 Task: Find a house on Airbnb in Bektemir Road, Uzbekistan, for 10 guests from 24 Aug to 10 Sep, with WiFi, free parking, TV, gym, 4 bedrooms, 3 bathrooms, and a price range of ₹12,000 to ₹15,000.
Action: Mouse moved to (419, 108)
Screenshot: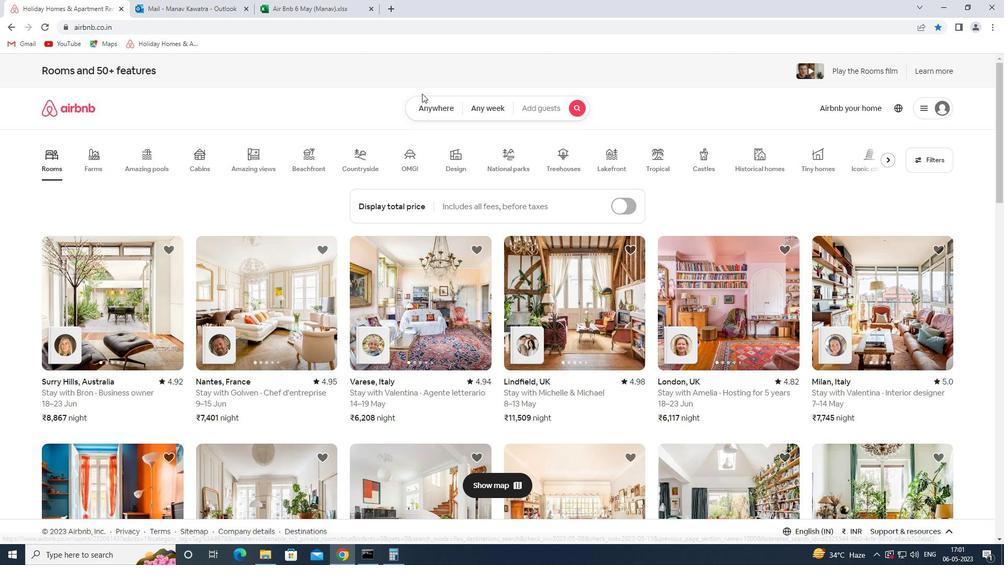 
Action: Mouse pressed left at (419, 108)
Screenshot: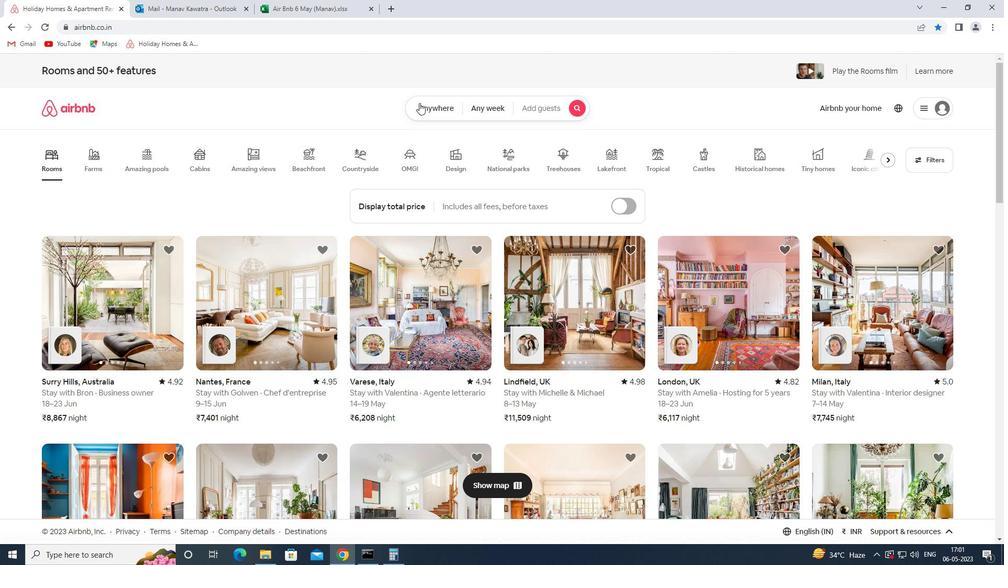 
Action: Mouse moved to (390, 148)
Screenshot: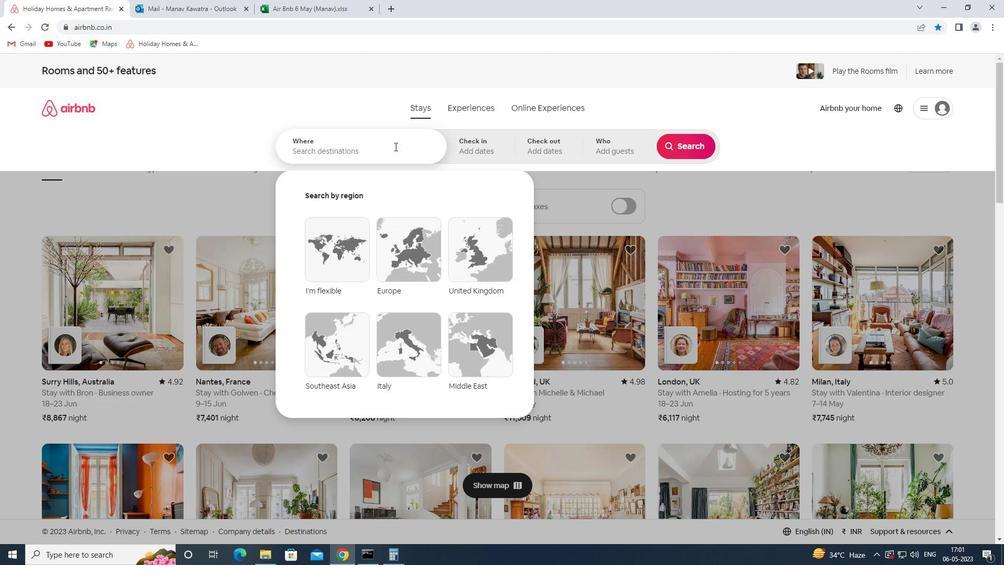 
Action: Mouse pressed left at (390, 148)
Screenshot: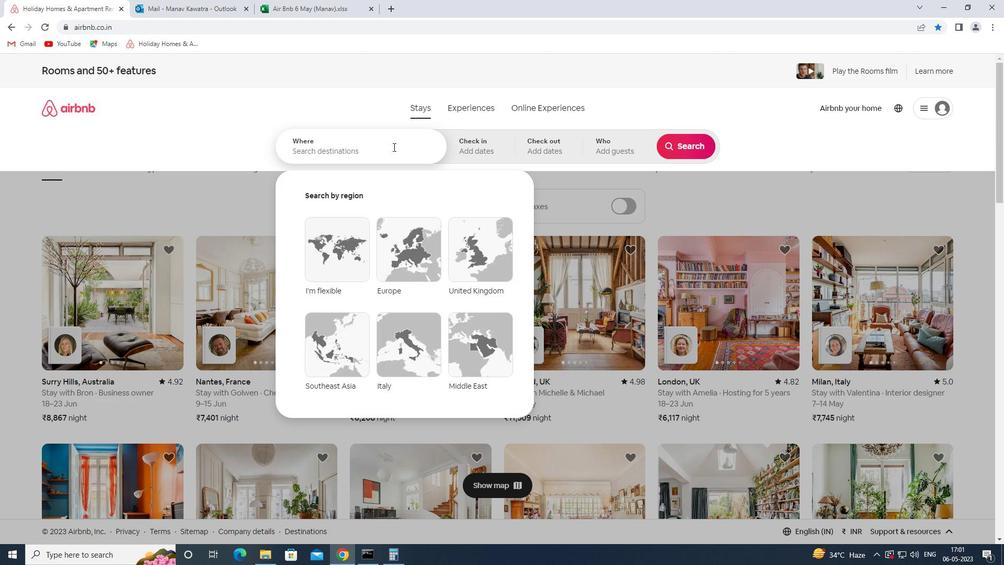 
Action: Key pressed bektemir<Key.space>uz
Screenshot: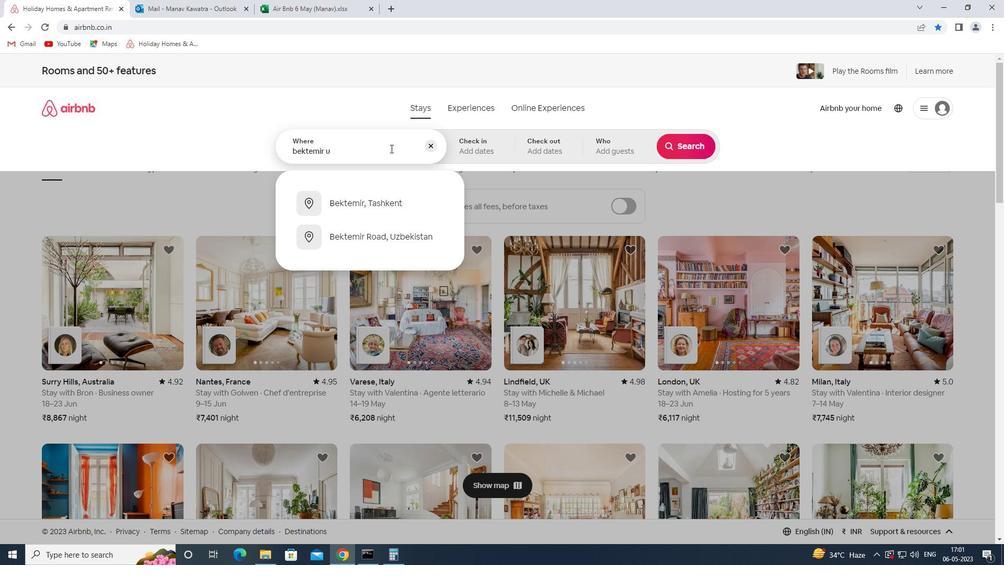 
Action: Mouse moved to (407, 241)
Screenshot: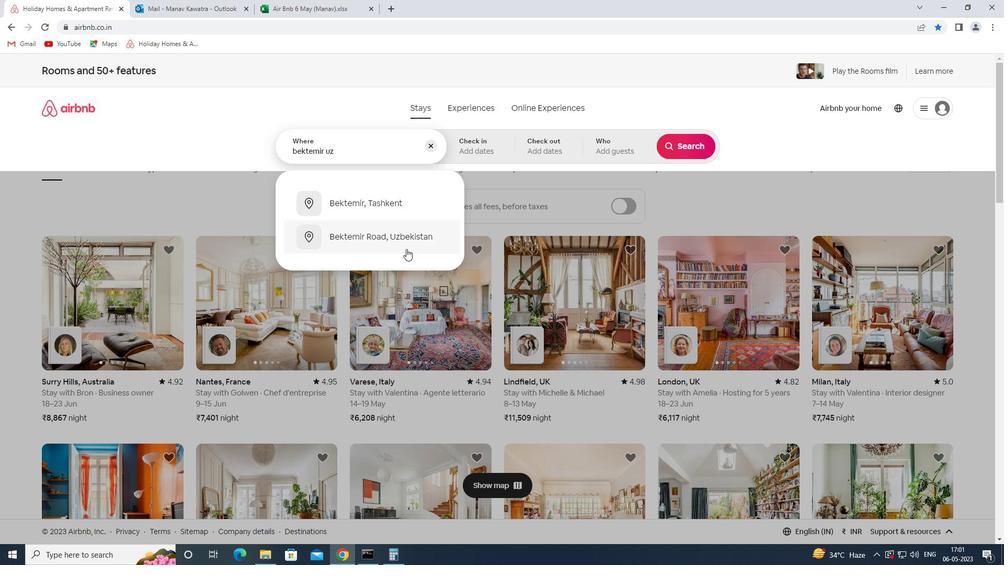 
Action: Mouse pressed left at (407, 241)
Screenshot: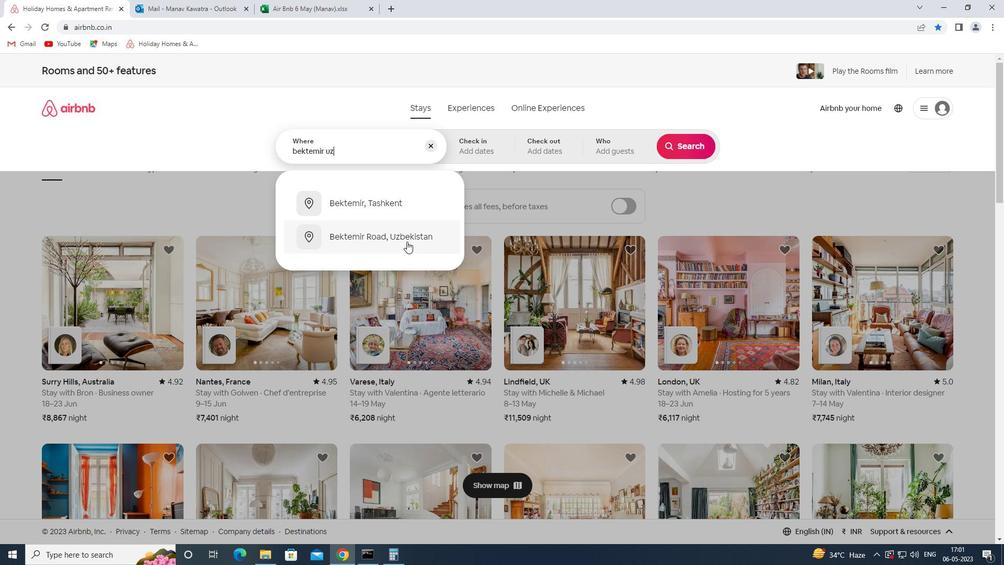
Action: Mouse moved to (683, 228)
Screenshot: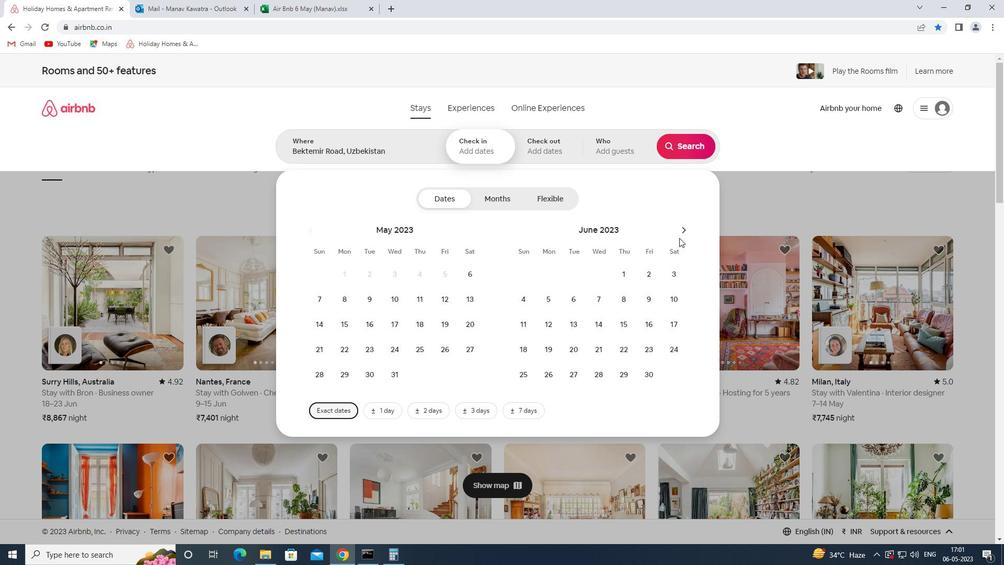 
Action: Mouse pressed left at (683, 228)
Screenshot: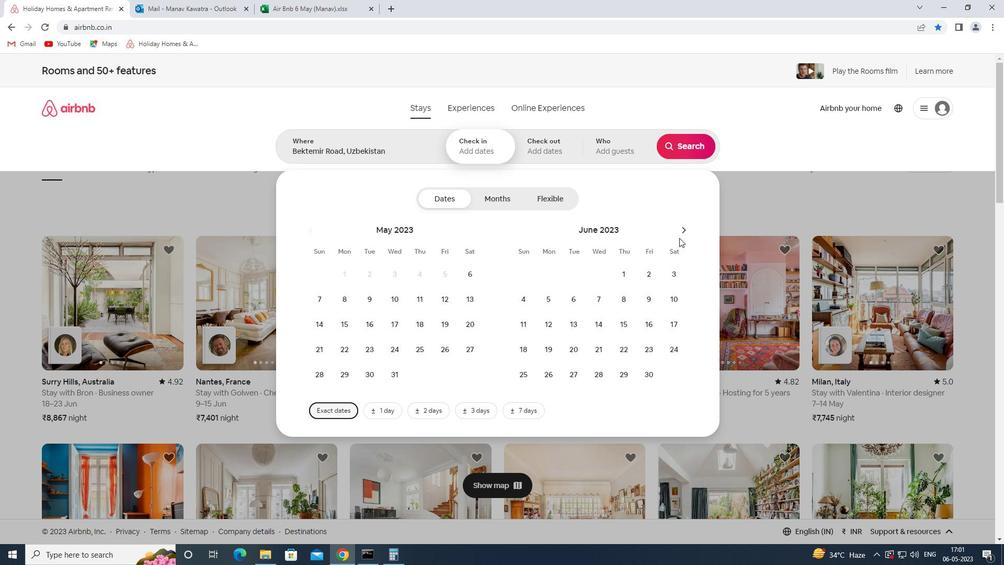 
Action: Mouse pressed left at (683, 228)
Screenshot: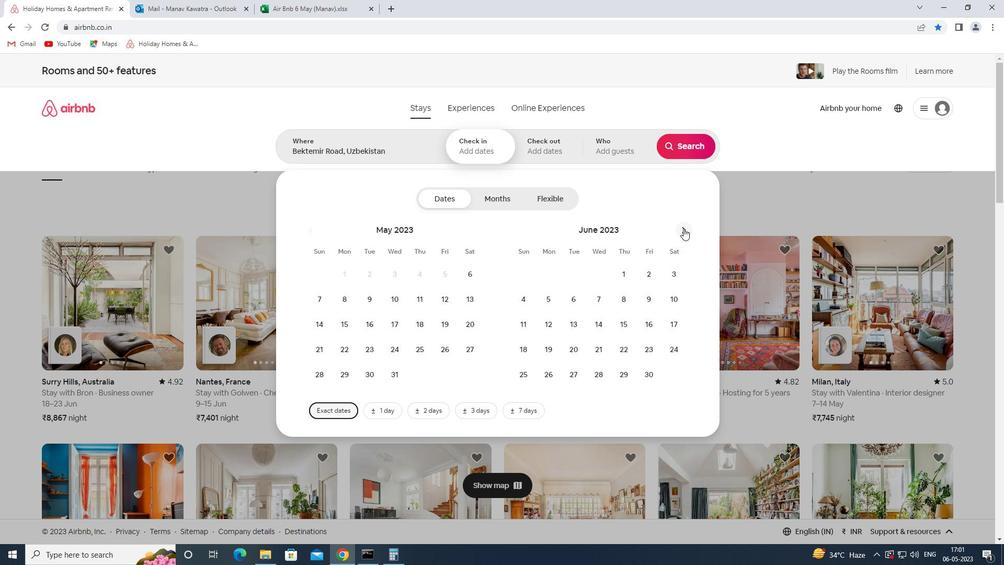 
Action: Mouse pressed left at (683, 228)
Screenshot: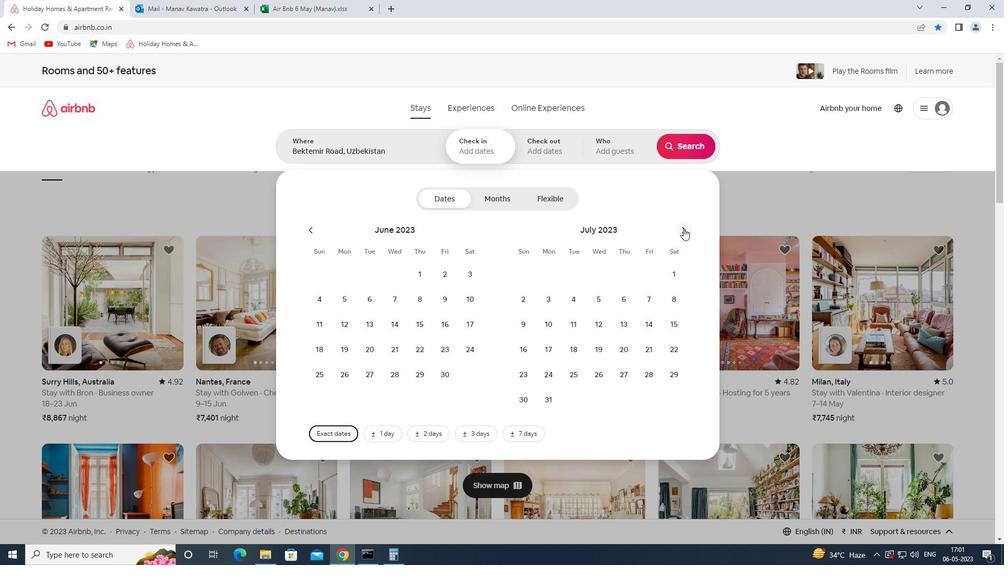 
Action: Mouse moved to (629, 349)
Screenshot: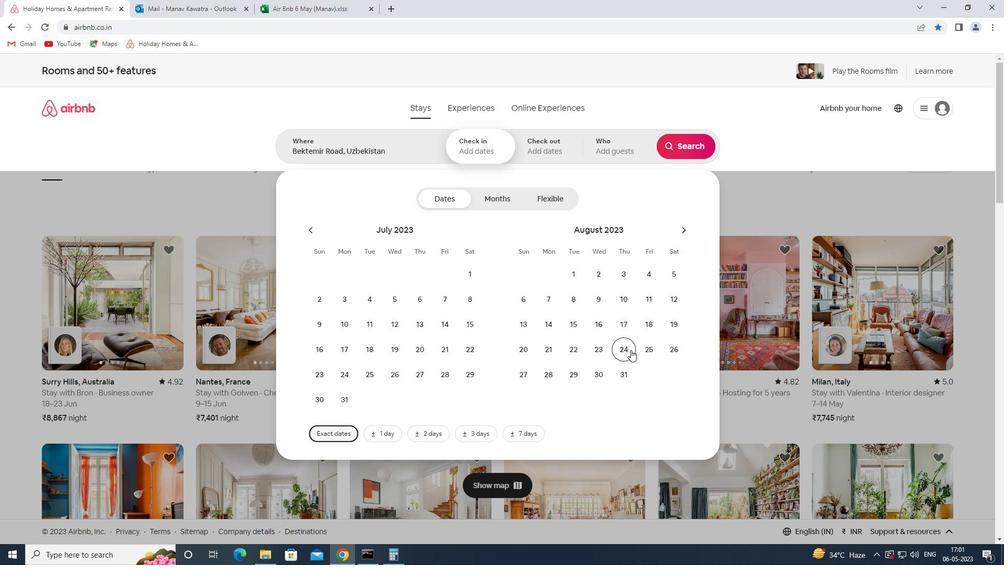 
Action: Mouse pressed left at (629, 349)
Screenshot: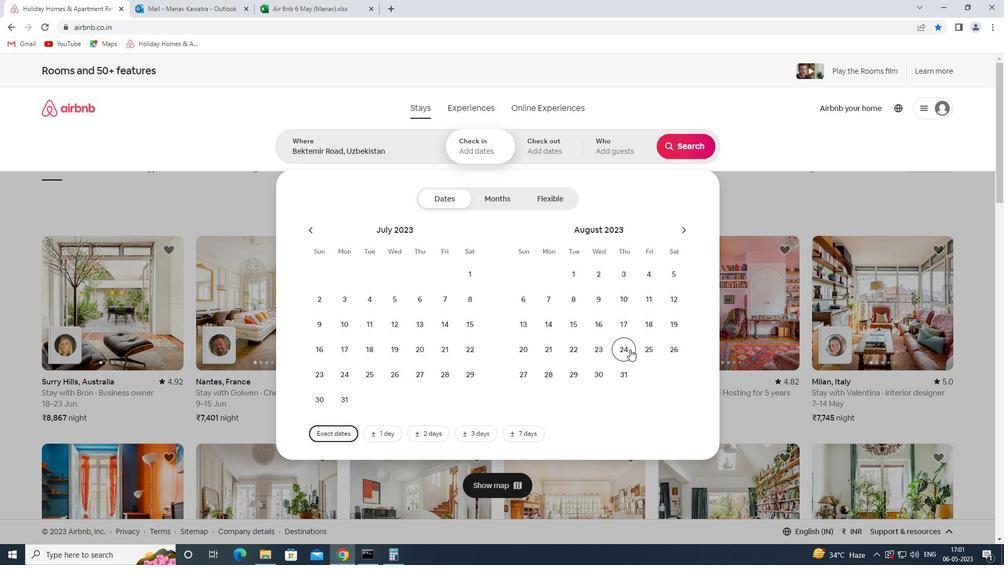 
Action: Mouse moved to (687, 230)
Screenshot: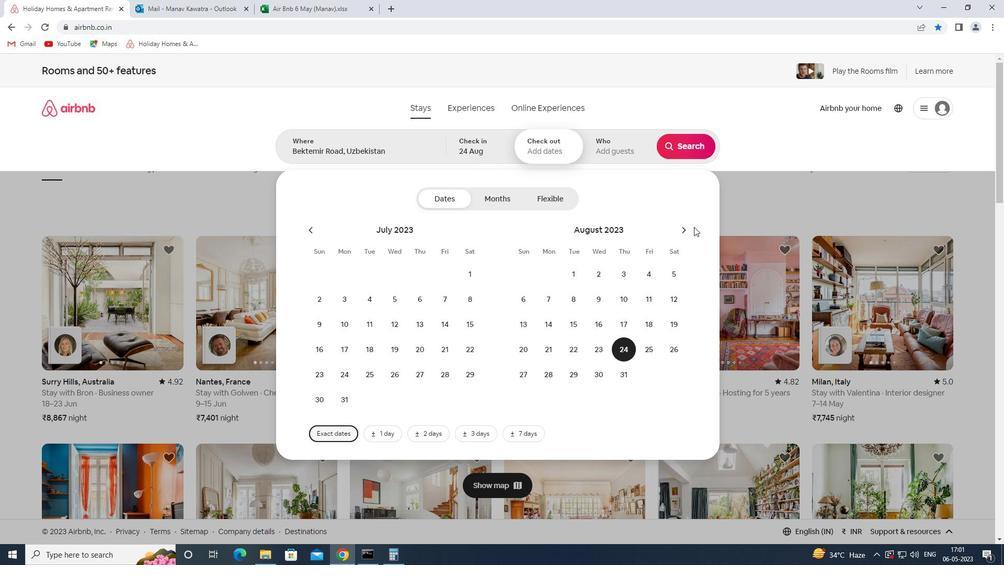 
Action: Mouse pressed left at (687, 230)
Screenshot: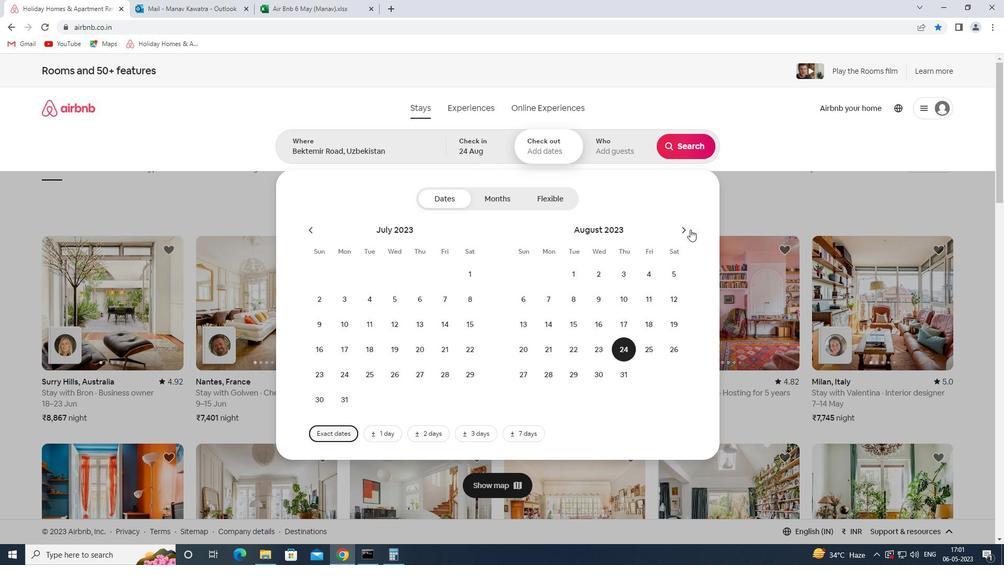 
Action: Mouse moved to (527, 323)
Screenshot: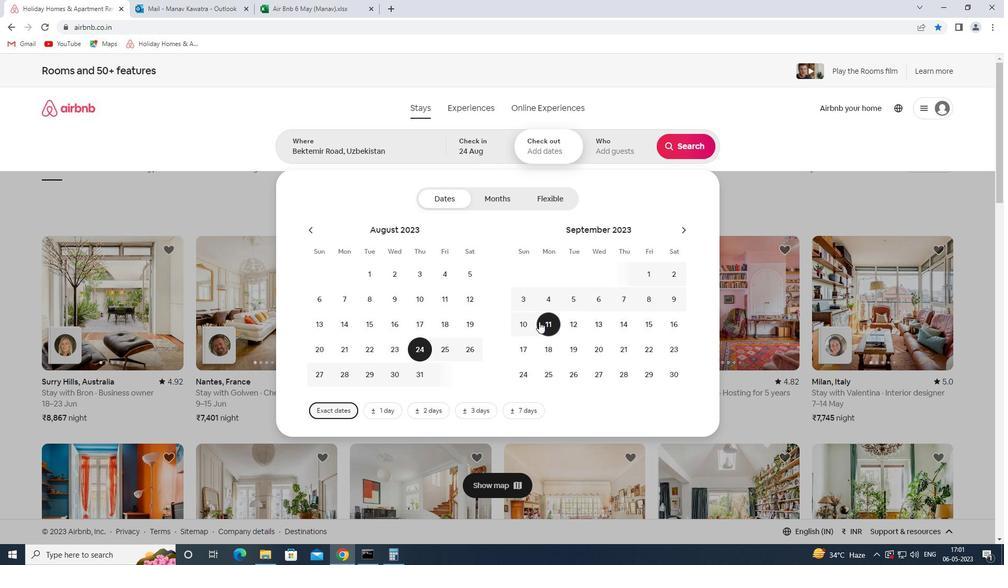 
Action: Mouse pressed left at (527, 323)
Screenshot: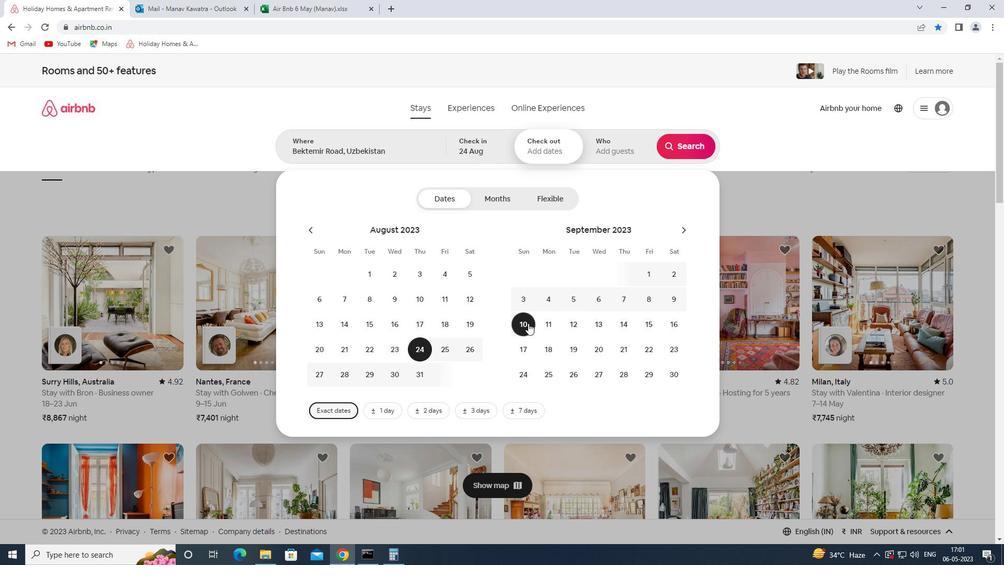 
Action: Mouse moved to (619, 152)
Screenshot: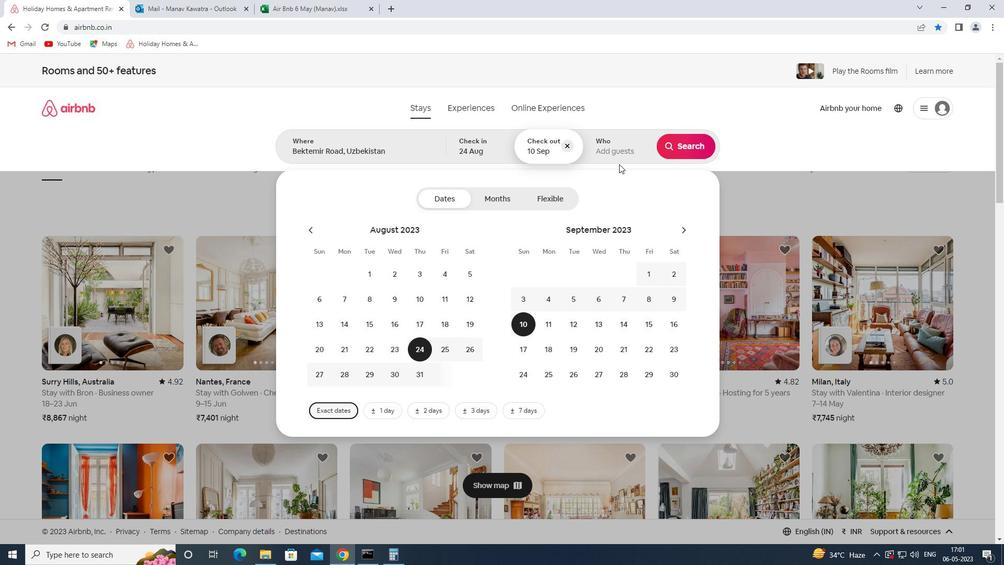 
Action: Mouse pressed left at (619, 152)
Screenshot: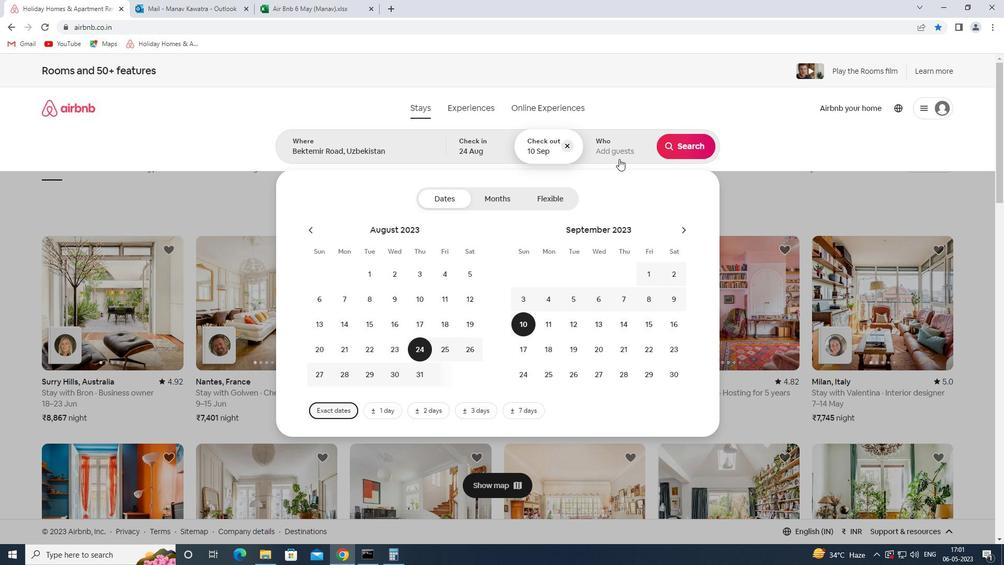 
Action: Mouse moved to (695, 202)
Screenshot: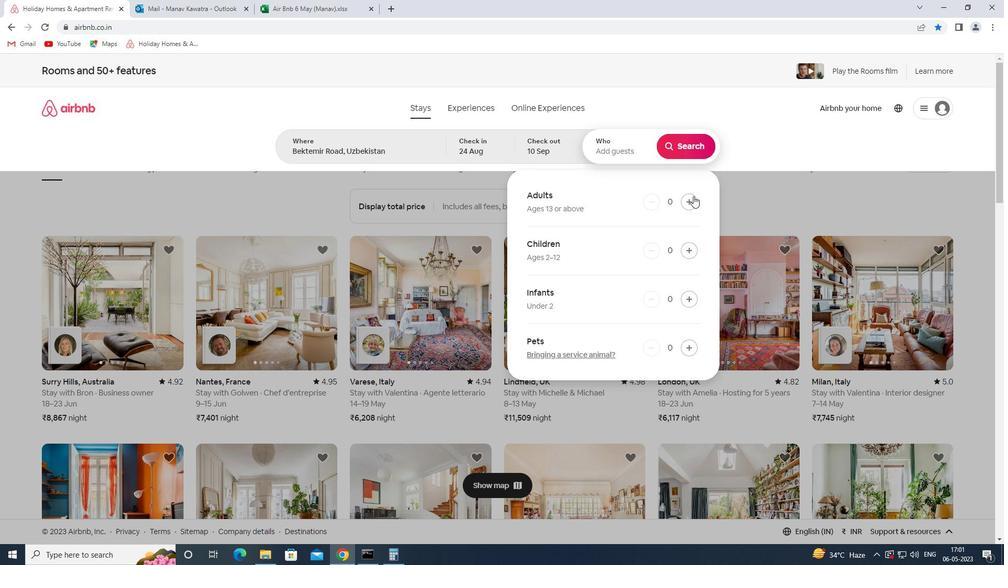 
Action: Mouse pressed left at (695, 202)
Screenshot: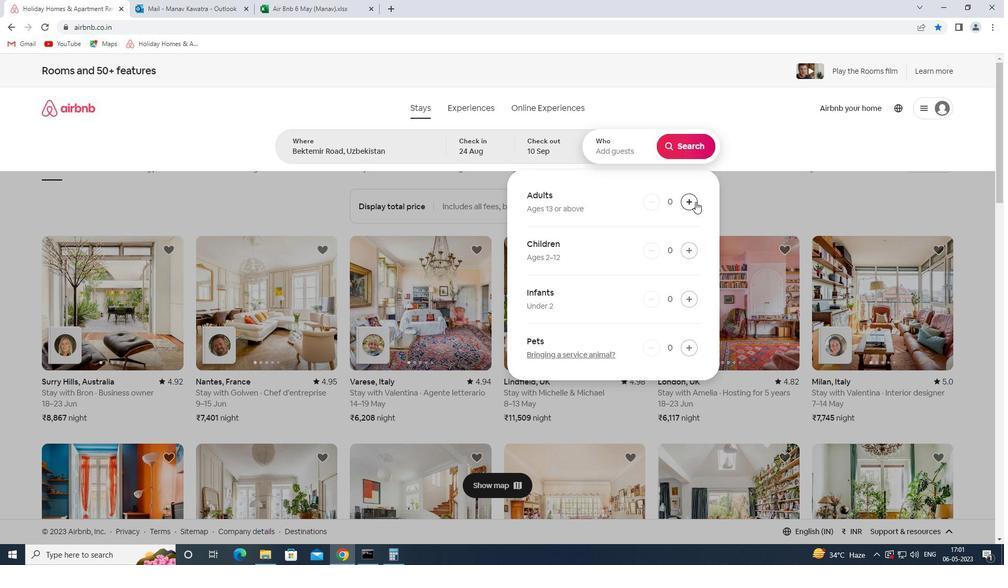 
Action: Mouse pressed left at (695, 202)
Screenshot: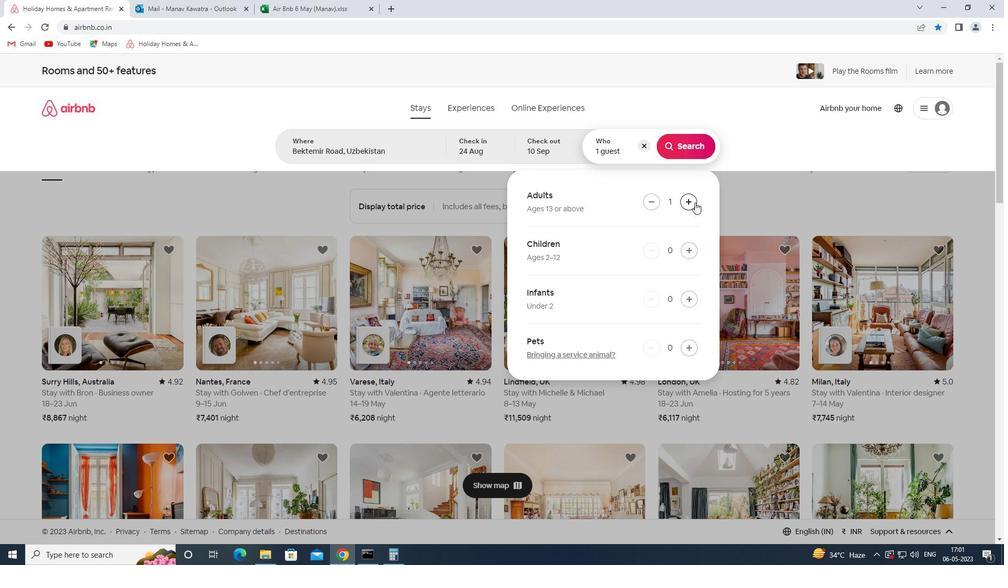 
Action: Mouse pressed left at (695, 202)
Screenshot: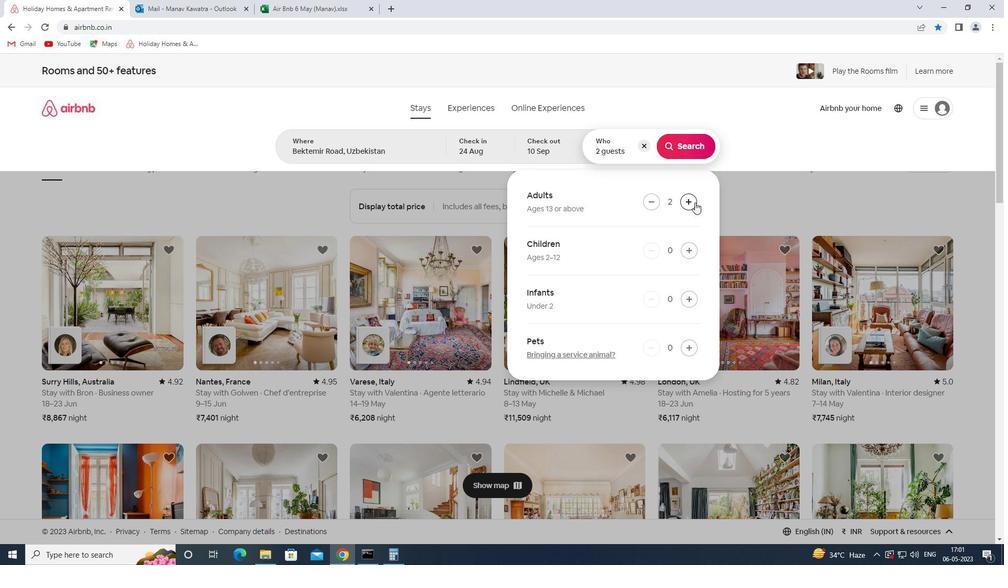 
Action: Mouse moved to (694, 202)
Screenshot: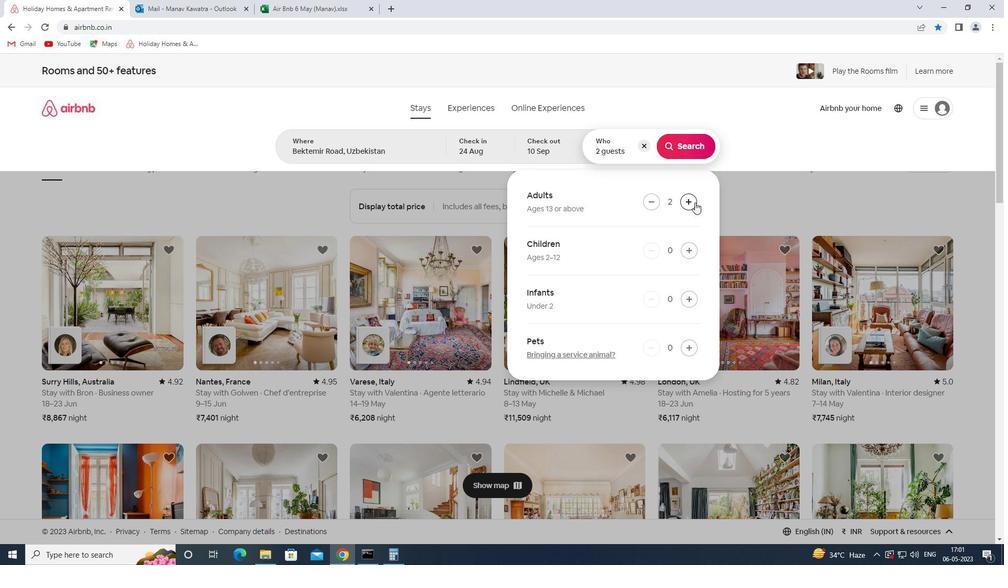 
Action: Mouse pressed left at (694, 202)
Screenshot: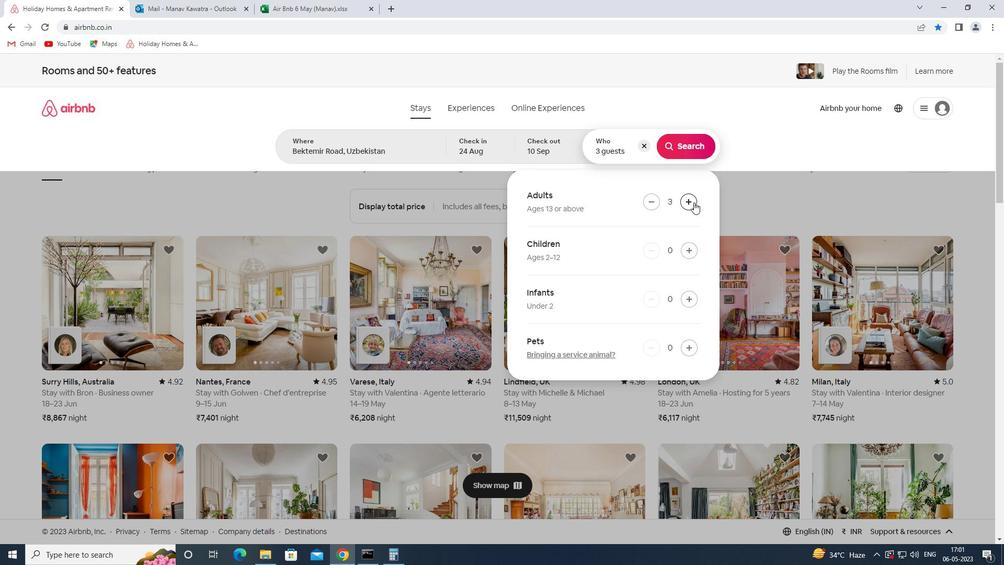 
Action: Mouse pressed left at (694, 202)
Screenshot: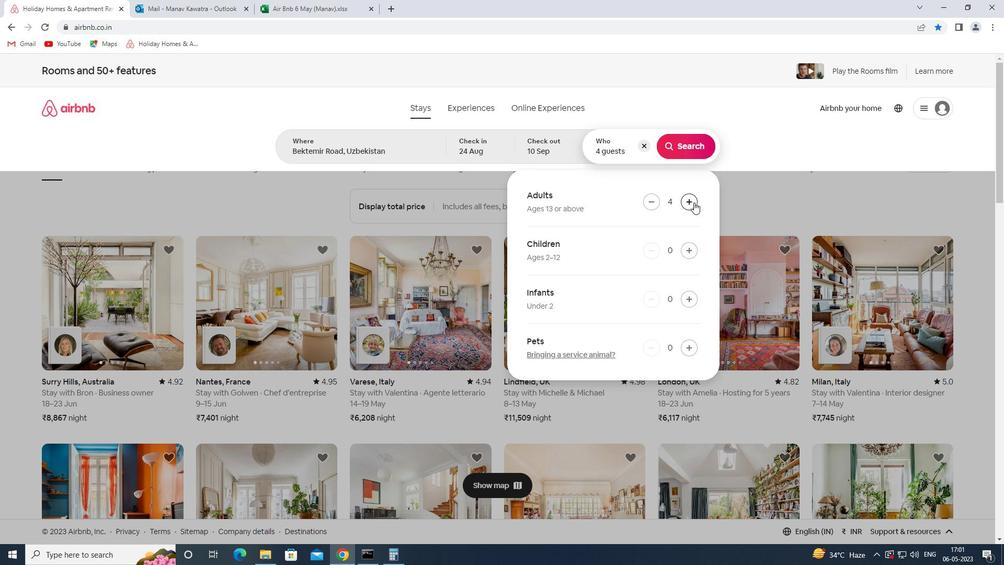 
Action: Mouse pressed left at (694, 202)
Screenshot: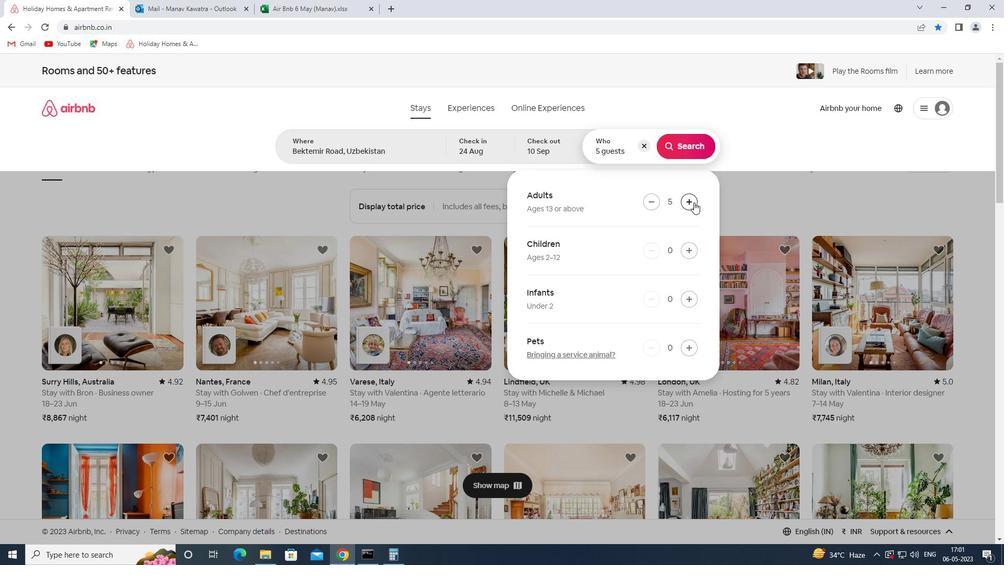 
Action: Mouse pressed left at (694, 202)
Screenshot: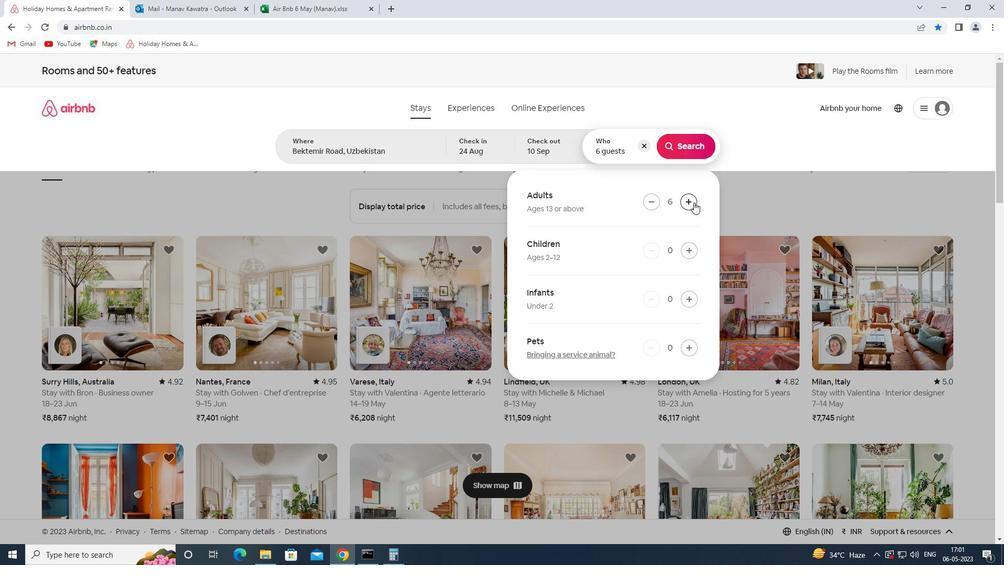
Action: Mouse pressed left at (694, 202)
Screenshot: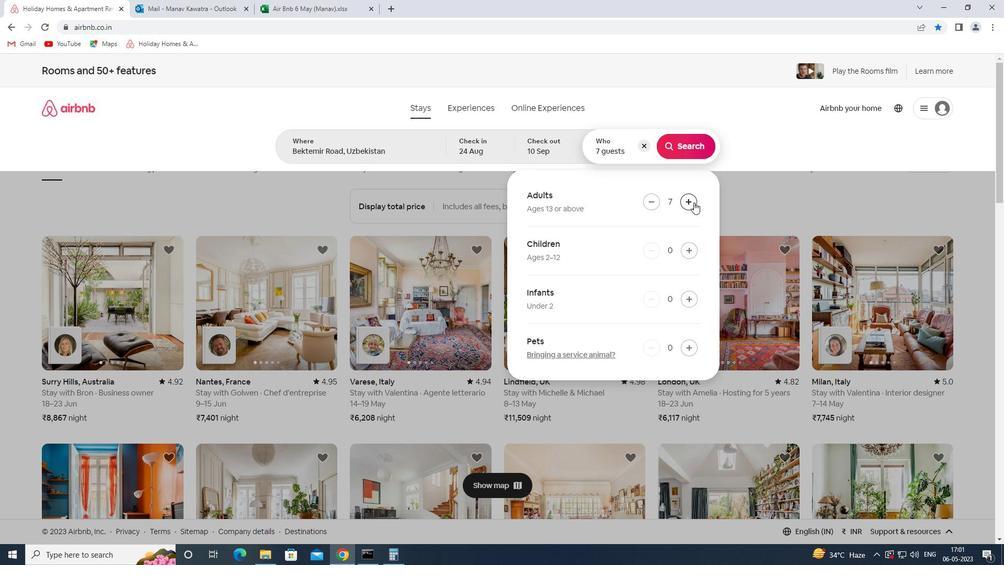 
Action: Mouse moved to (685, 246)
Screenshot: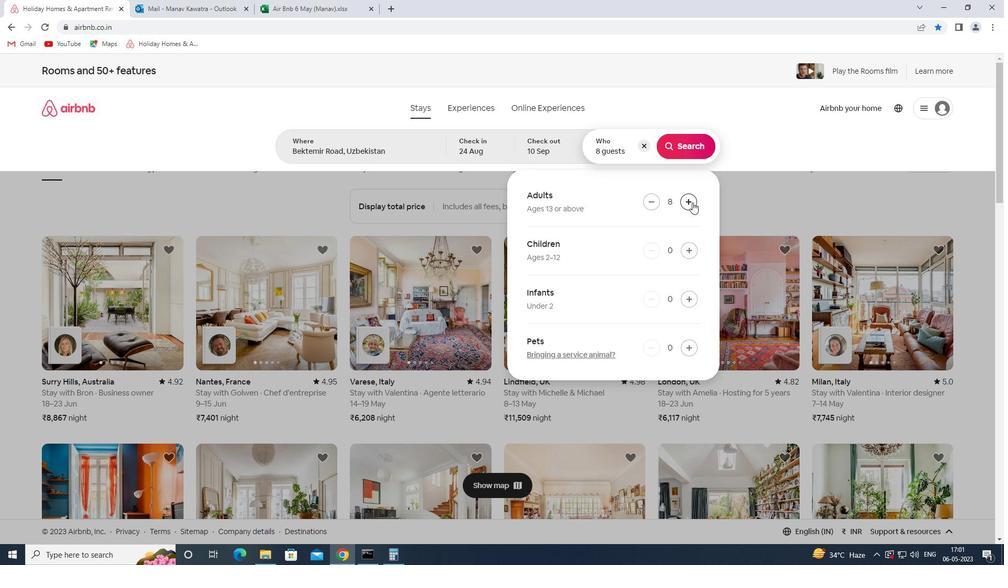 
Action: Mouse pressed left at (685, 246)
Screenshot: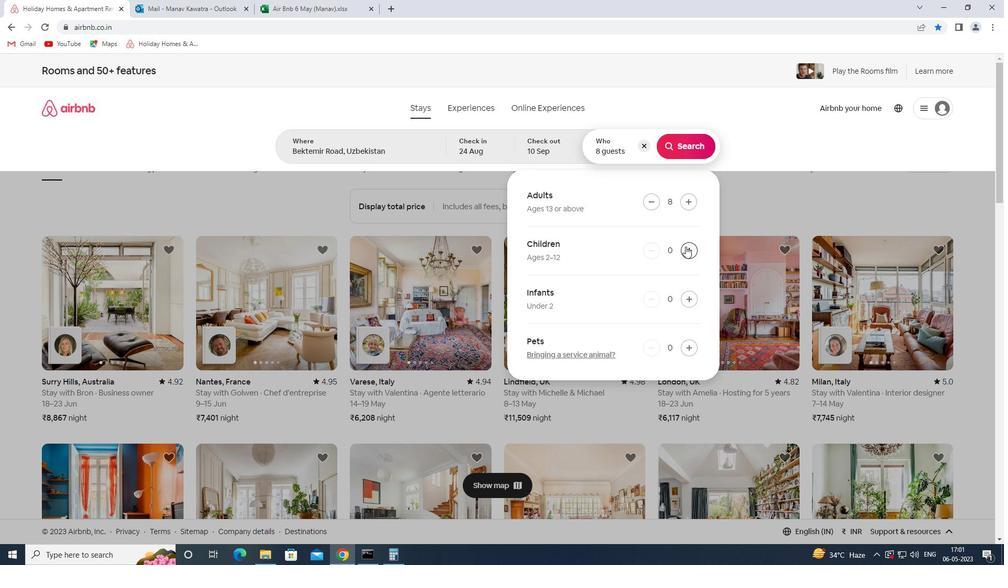 
Action: Mouse pressed left at (685, 246)
Screenshot: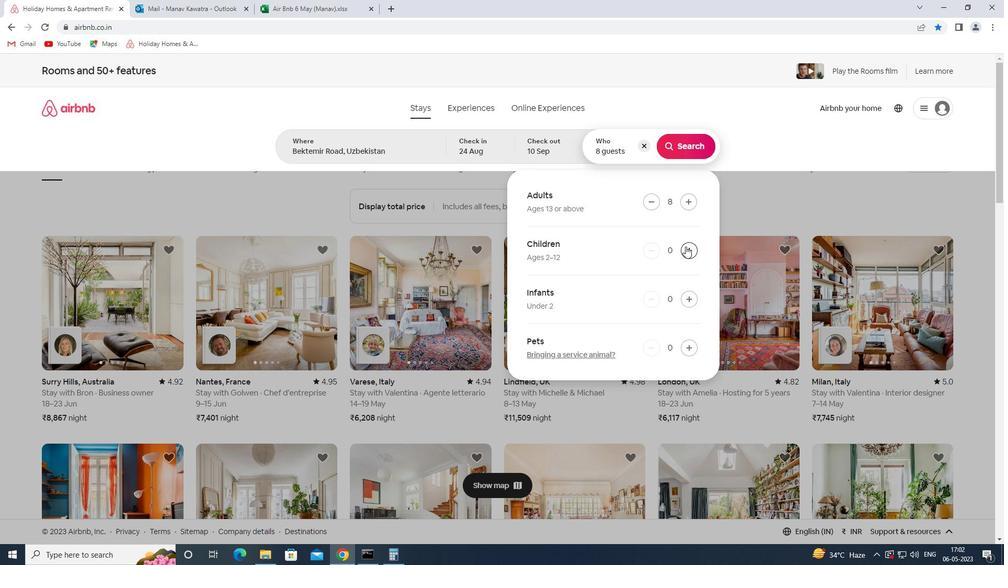 
Action: Mouse moved to (683, 148)
Screenshot: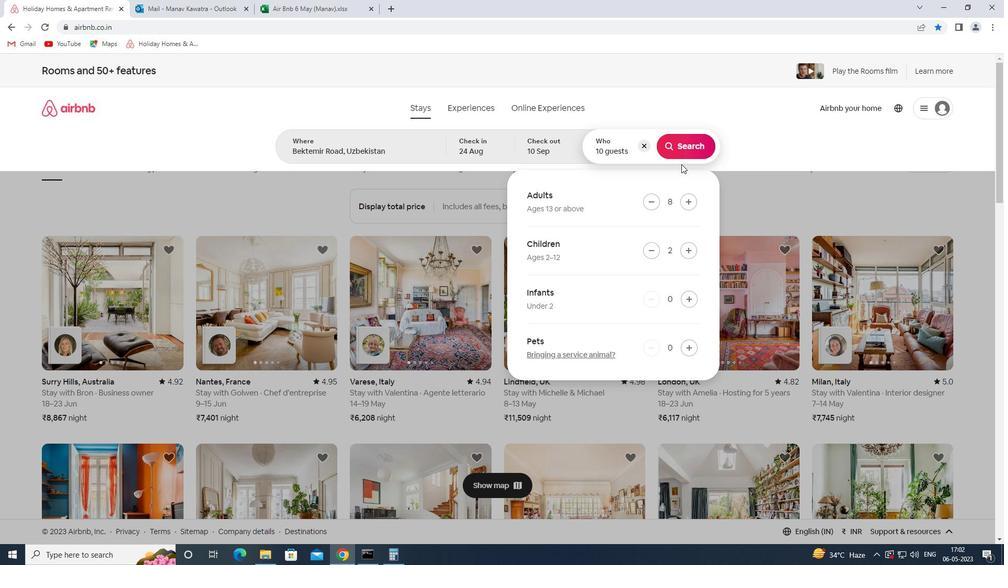 
Action: Mouse pressed left at (683, 148)
Screenshot: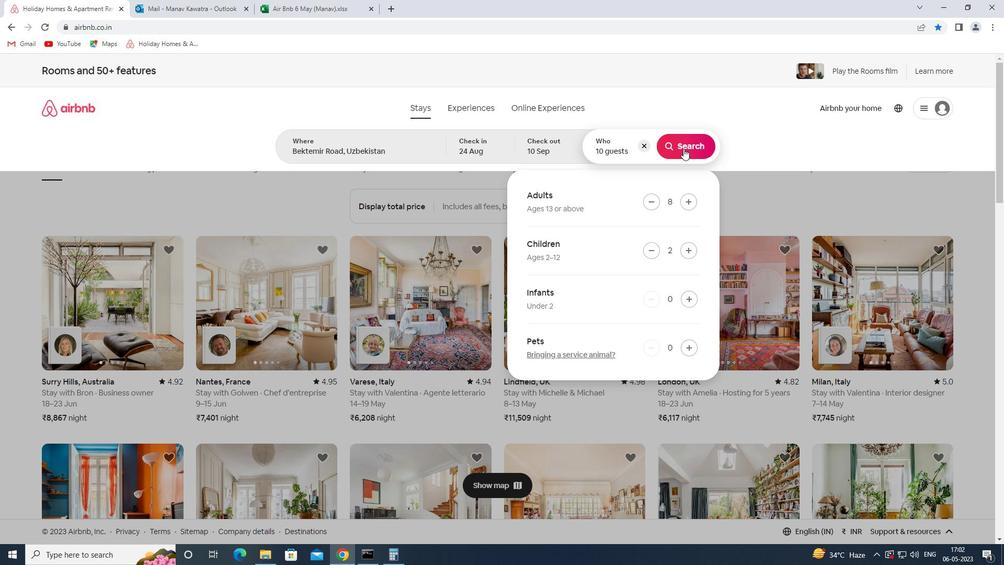
Action: Mouse moved to (943, 116)
Screenshot: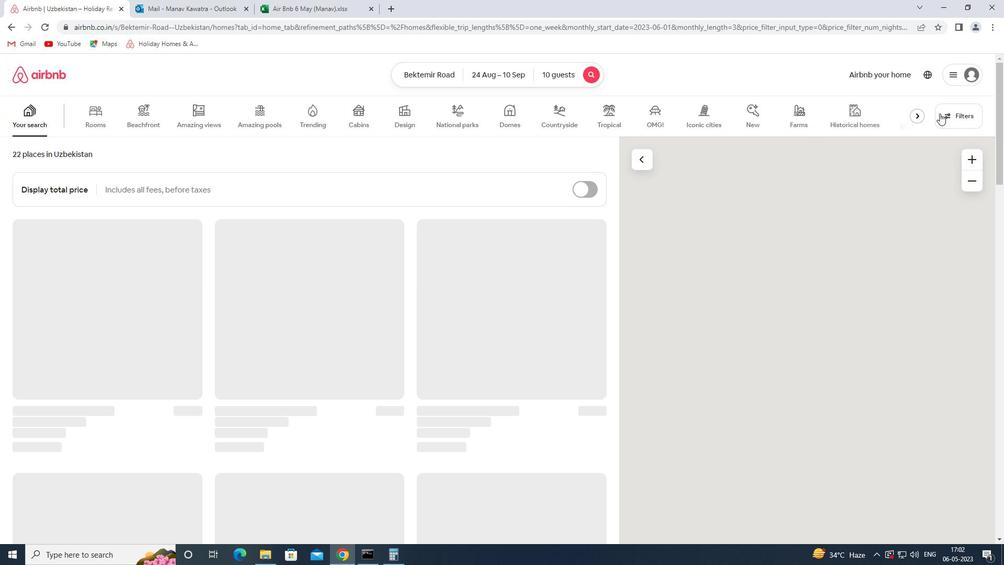 
Action: Mouse pressed left at (943, 116)
Screenshot: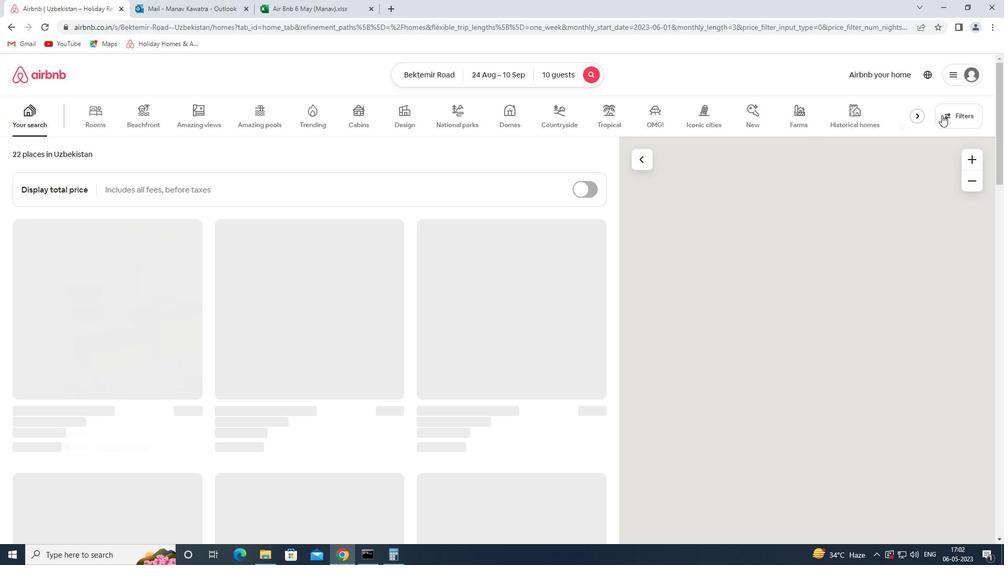 
Action: Mouse moved to (367, 370)
Screenshot: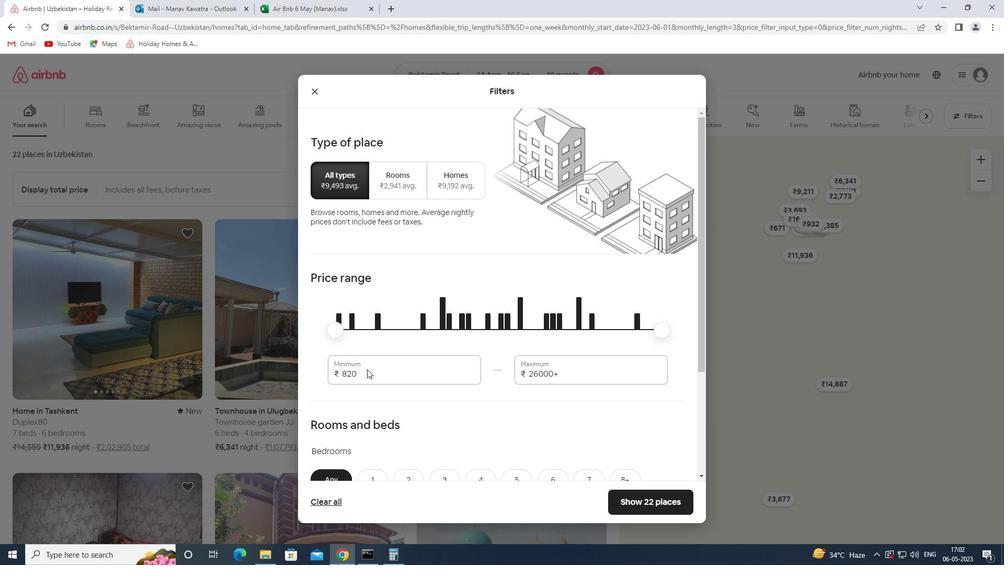 
Action: Mouse pressed left at (367, 370)
Screenshot: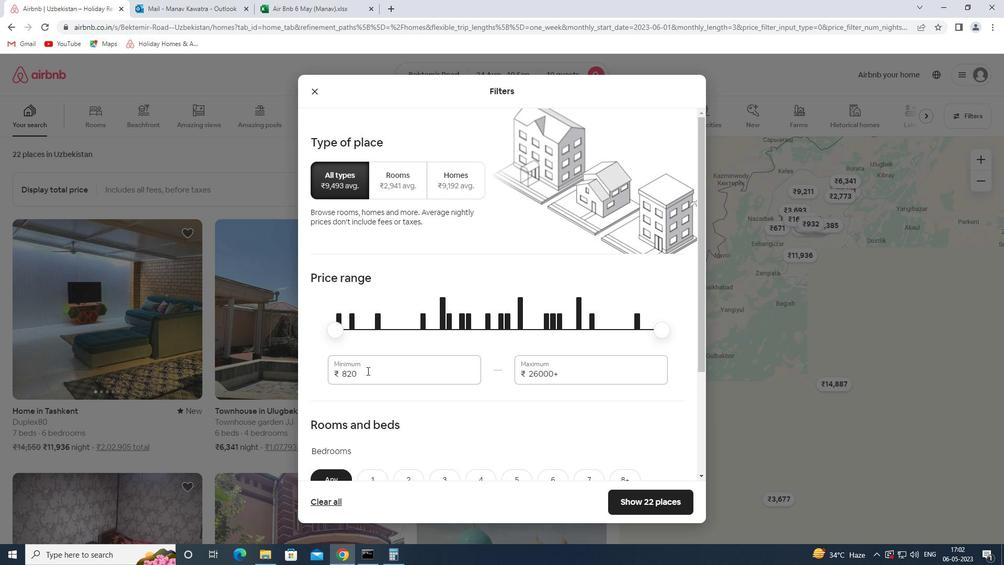 
Action: Mouse pressed left at (367, 370)
Screenshot: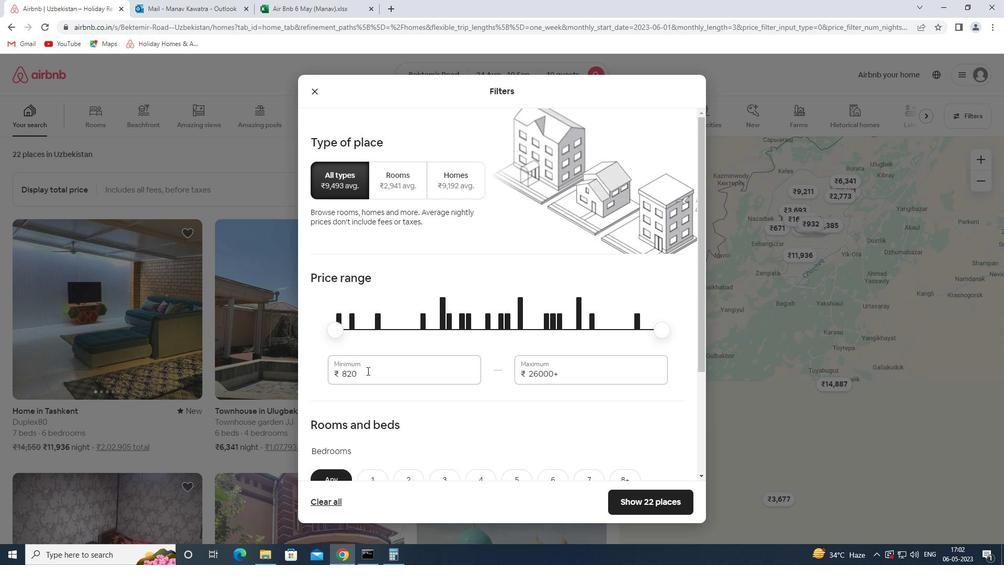 
Action: Mouse moved to (370, 370)
Screenshot: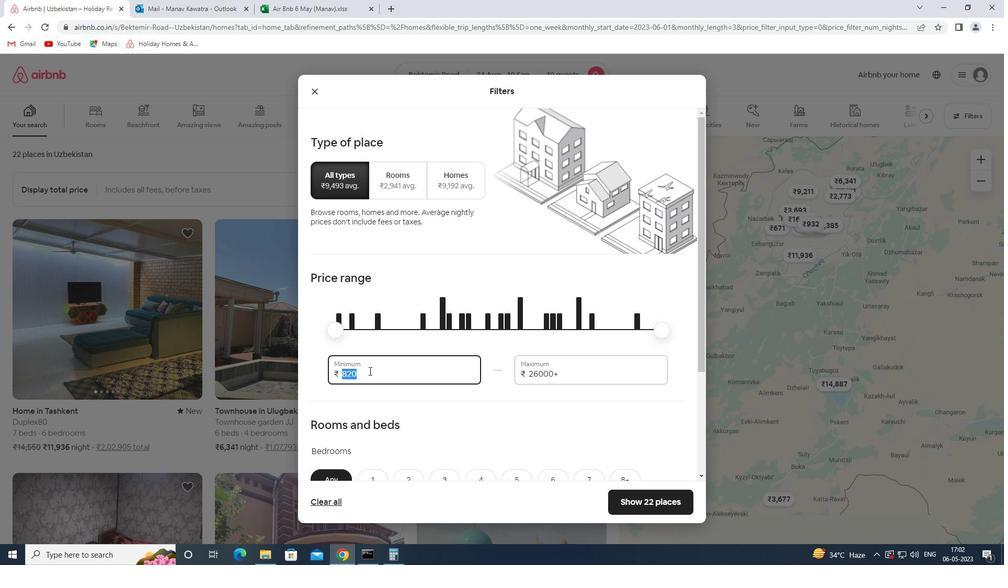 
Action: Key pressed 12000<Key.tab>15000<Key.tab>
Screenshot: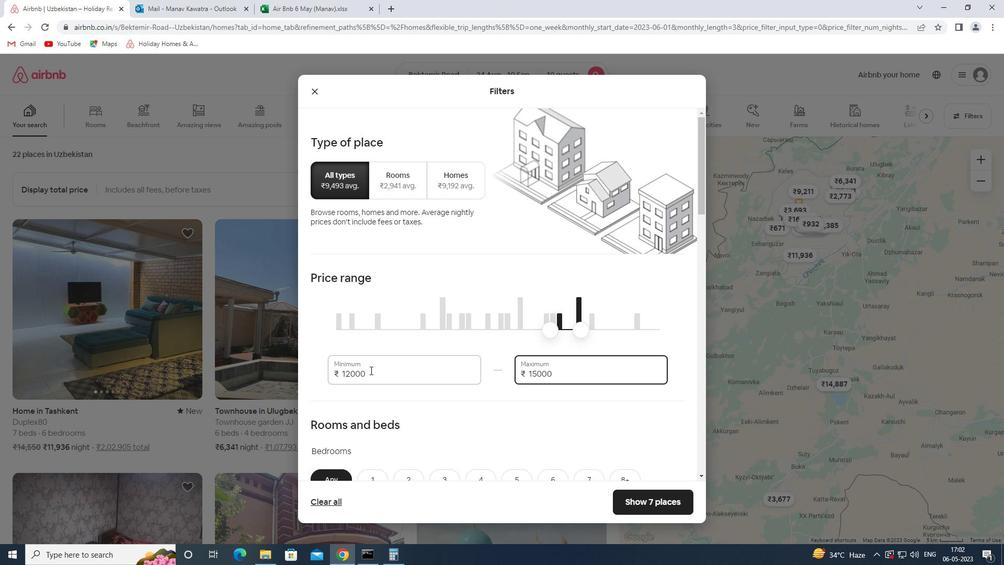 
Action: Mouse scrolled (370, 369) with delta (0, 0)
Screenshot: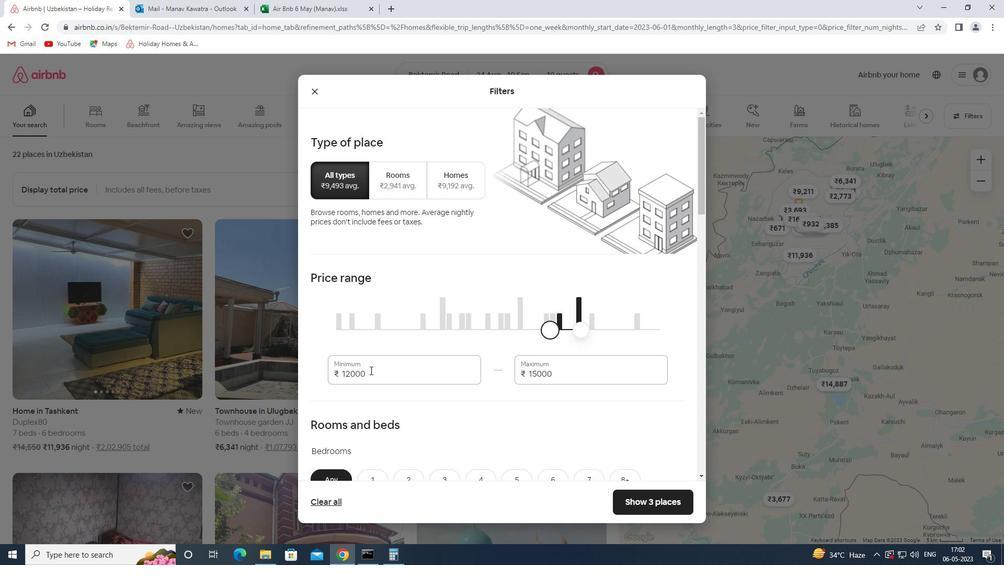 
Action: Mouse scrolled (370, 369) with delta (0, 0)
Screenshot: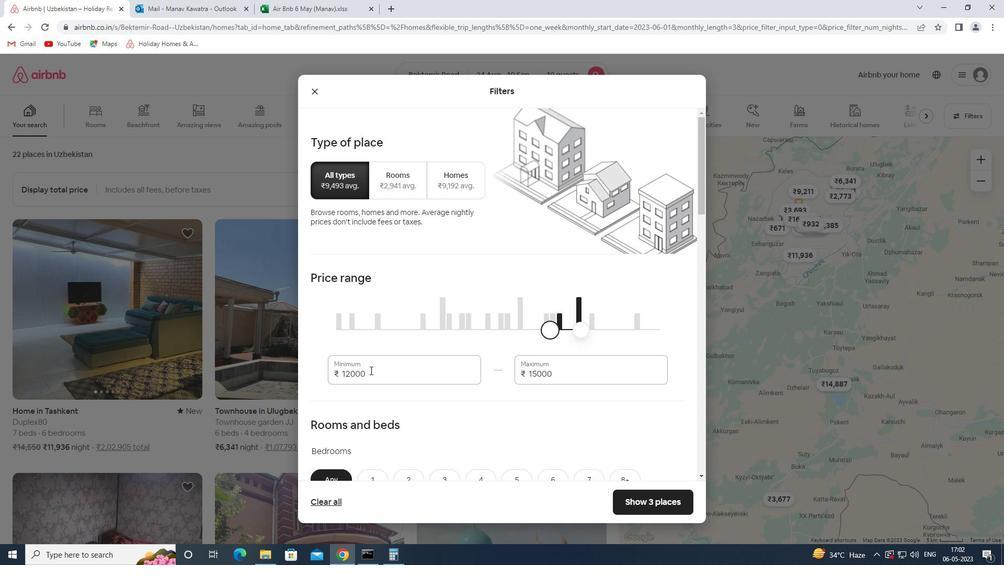 
Action: Mouse scrolled (370, 369) with delta (0, 0)
Screenshot: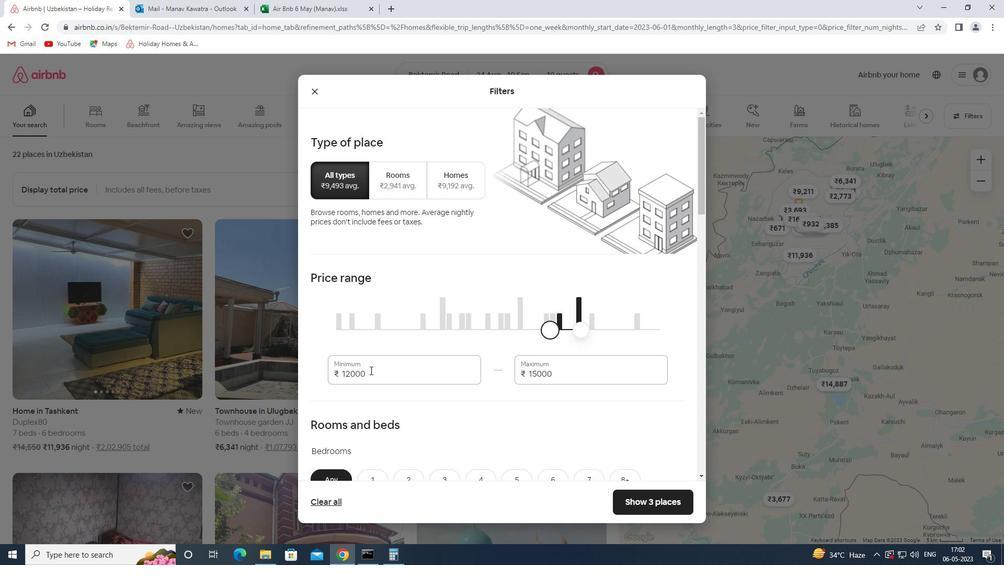 
Action: Mouse scrolled (370, 369) with delta (0, 0)
Screenshot: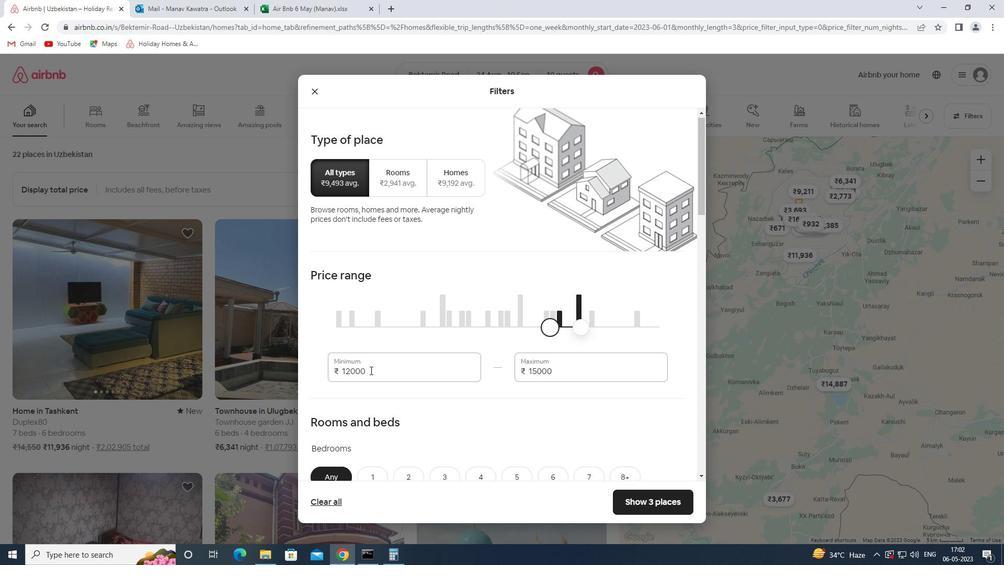 
Action: Mouse scrolled (370, 369) with delta (0, 0)
Screenshot: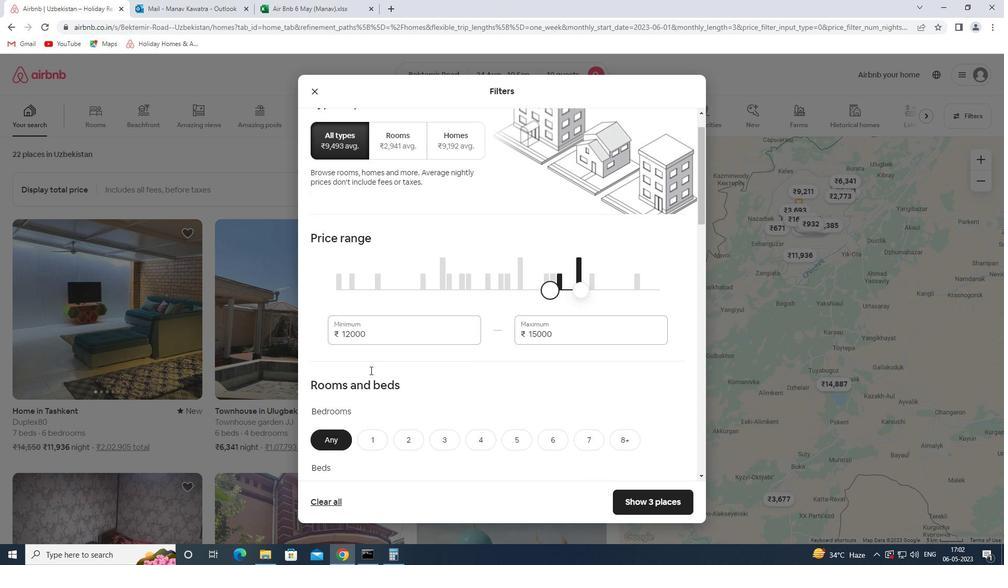 
Action: Mouse moved to (480, 222)
Screenshot: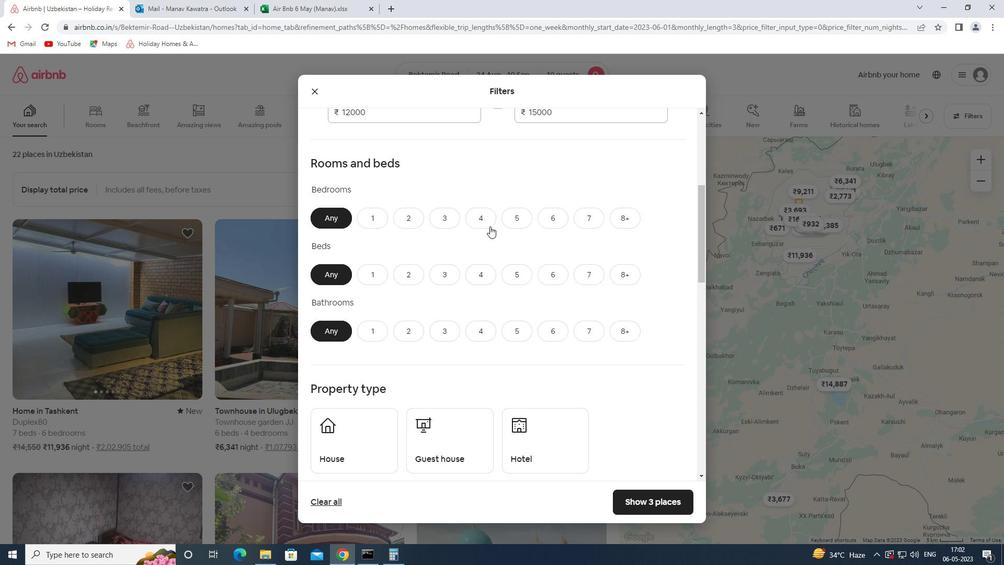 
Action: Mouse pressed left at (480, 222)
Screenshot: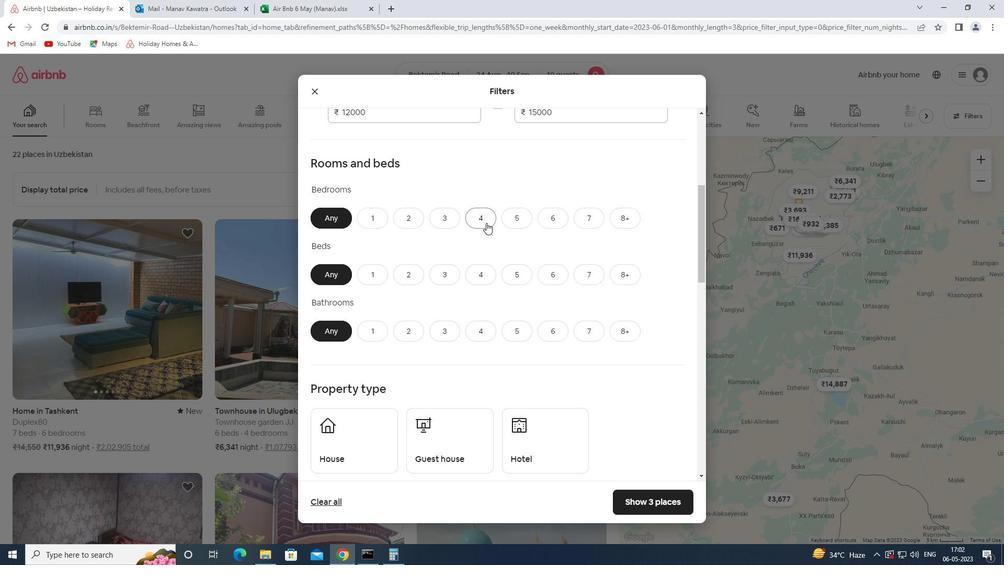 
Action: Mouse moved to (616, 275)
Screenshot: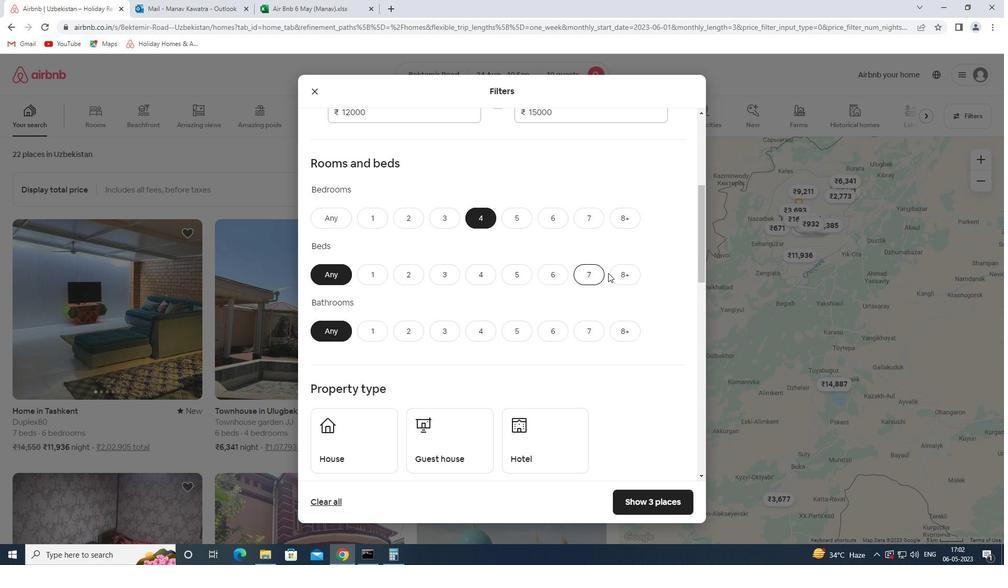 
Action: Mouse pressed left at (616, 275)
Screenshot: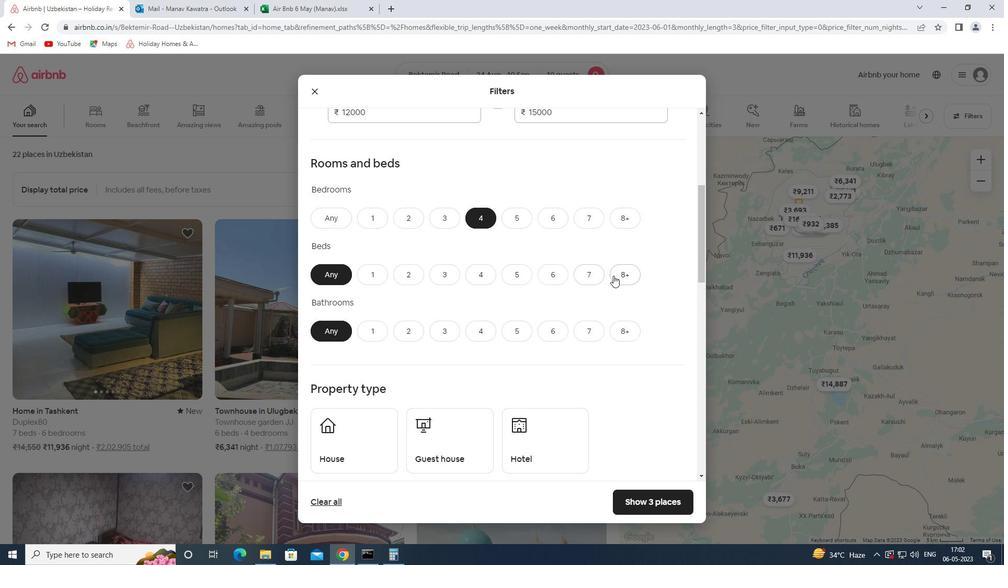 
Action: Mouse moved to (488, 334)
Screenshot: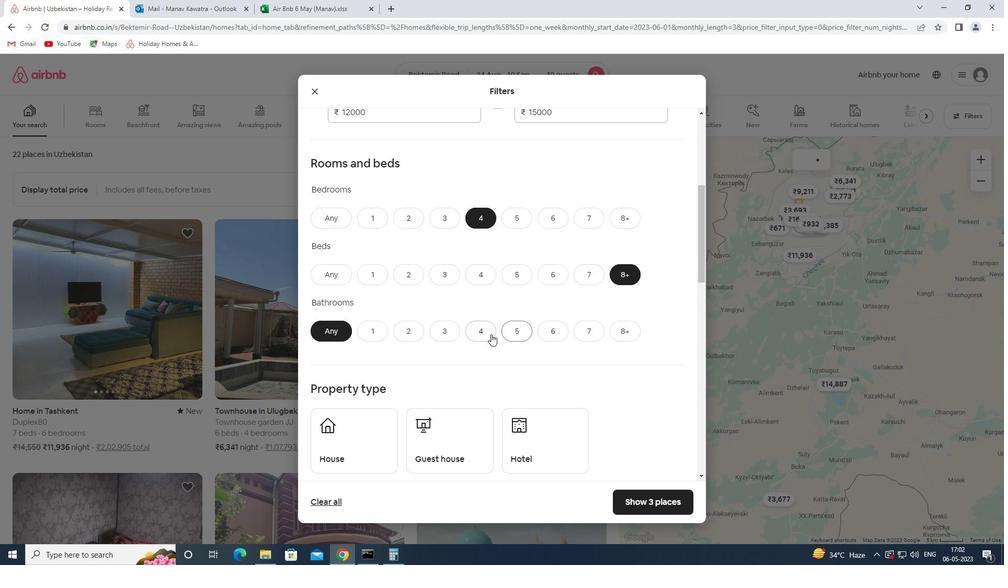 
Action: Mouse pressed left at (488, 334)
Screenshot: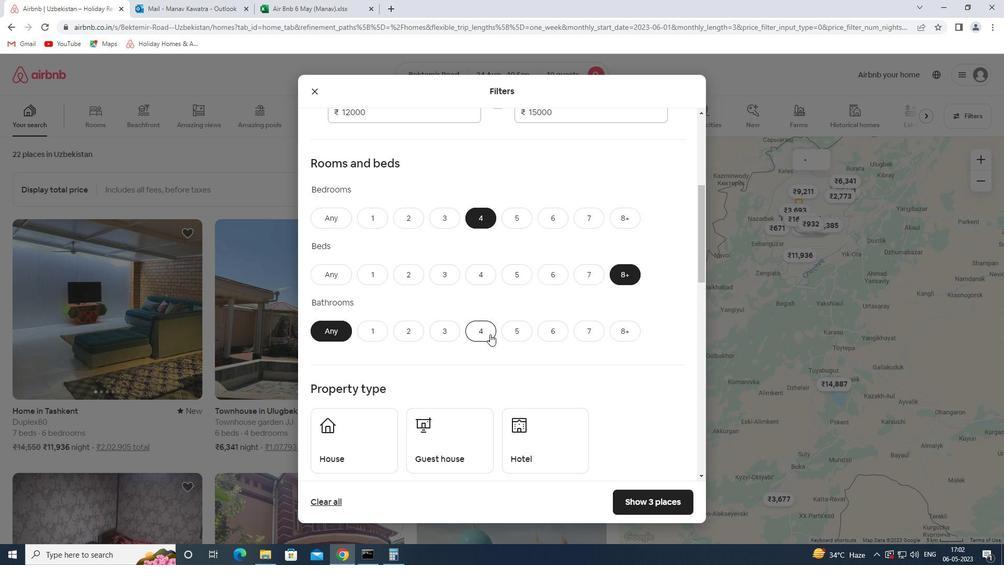 
Action: Mouse moved to (515, 316)
Screenshot: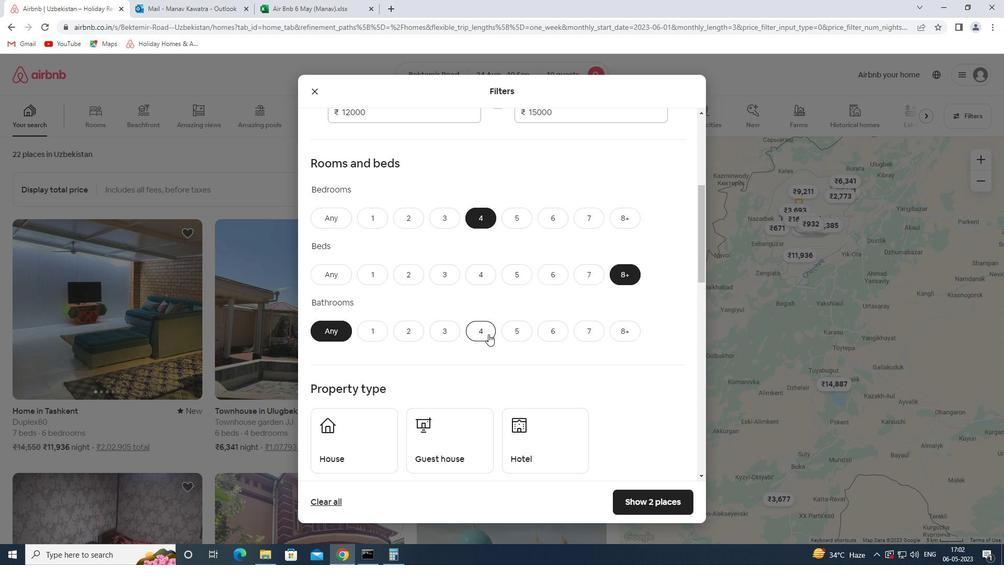 
Action: Mouse scrolled (515, 316) with delta (0, 0)
Screenshot: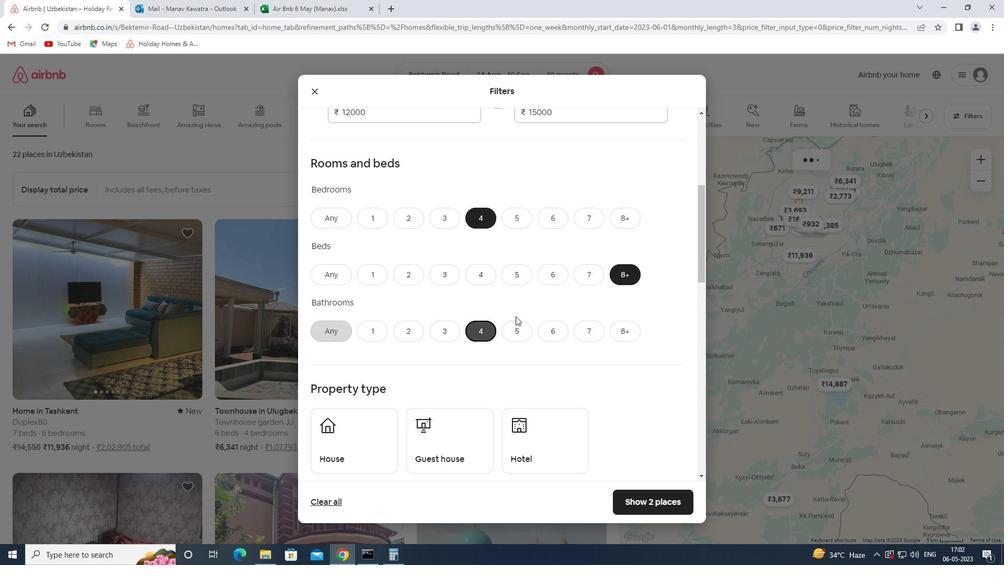 
Action: Mouse scrolled (515, 316) with delta (0, 0)
Screenshot: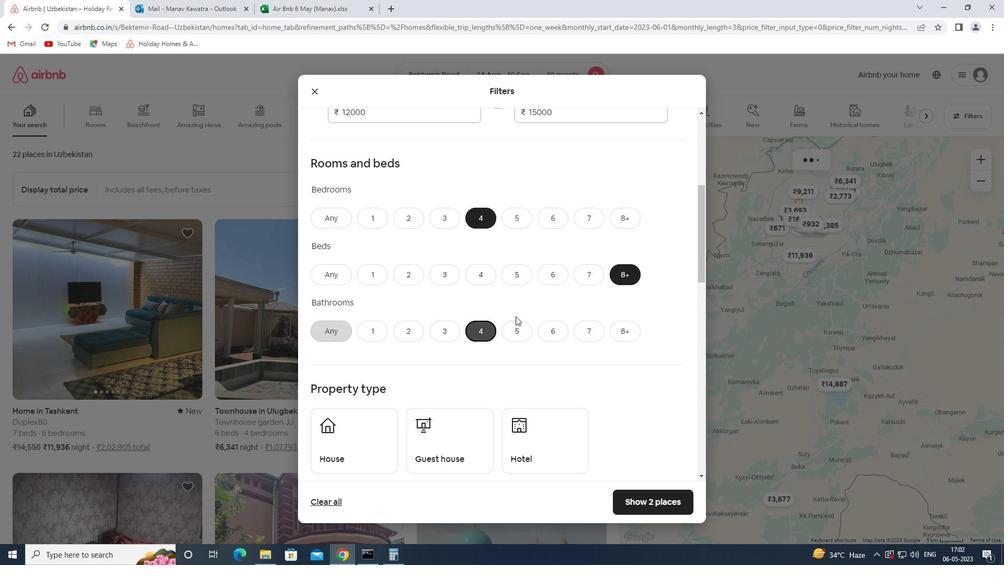 
Action: Mouse scrolled (515, 316) with delta (0, 0)
Screenshot: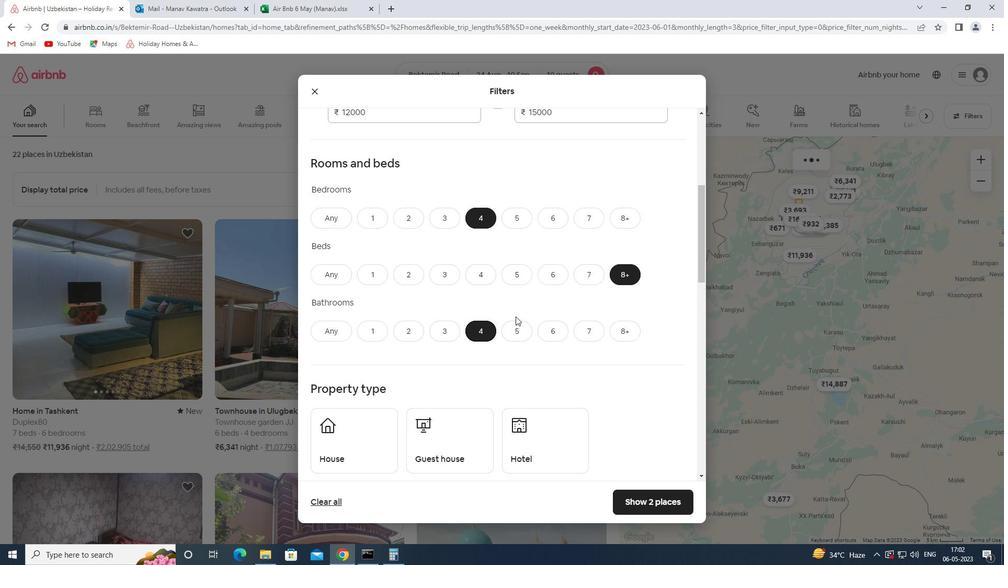 
Action: Mouse scrolled (515, 316) with delta (0, 0)
Screenshot: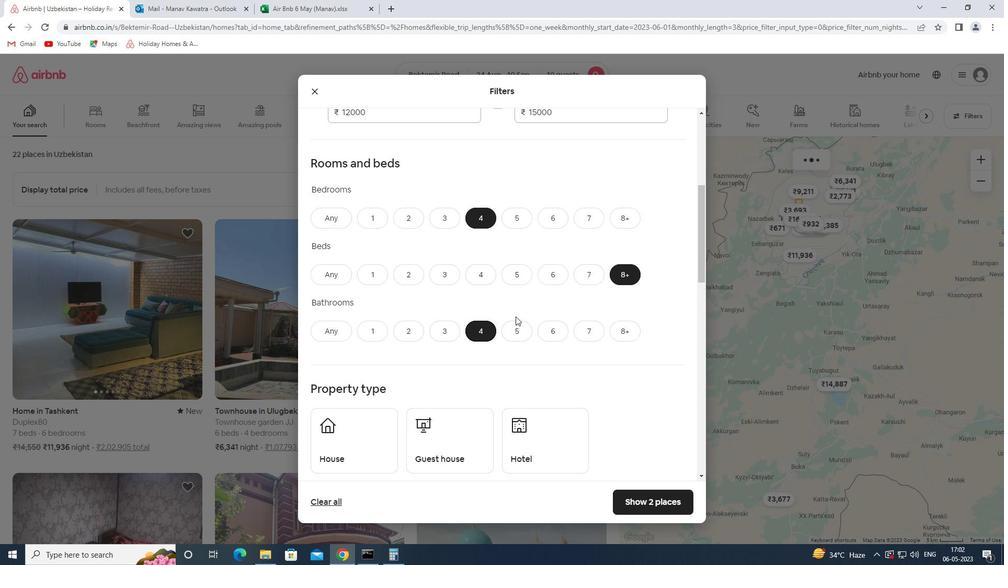
Action: Mouse moved to (351, 235)
Screenshot: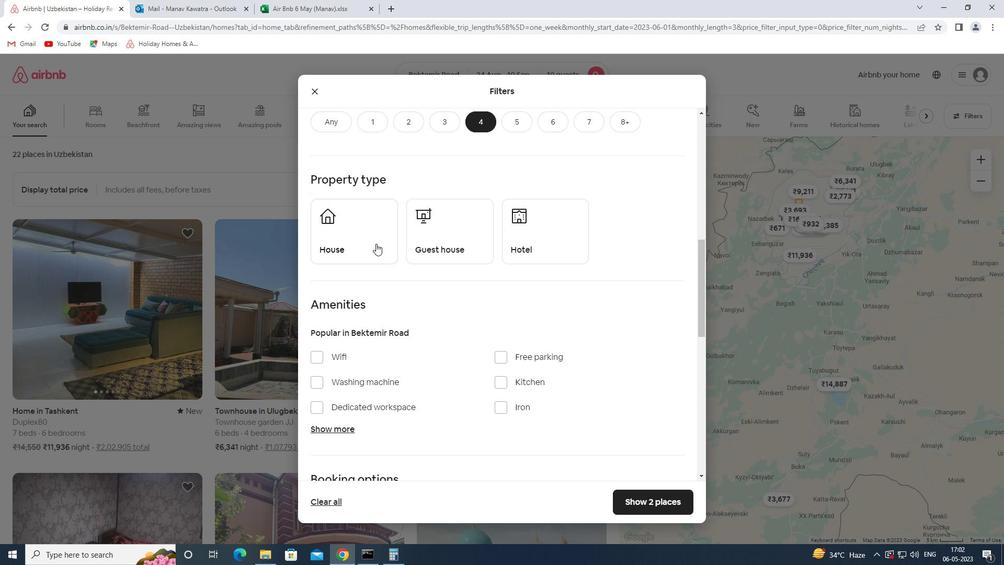 
Action: Mouse pressed left at (351, 235)
Screenshot: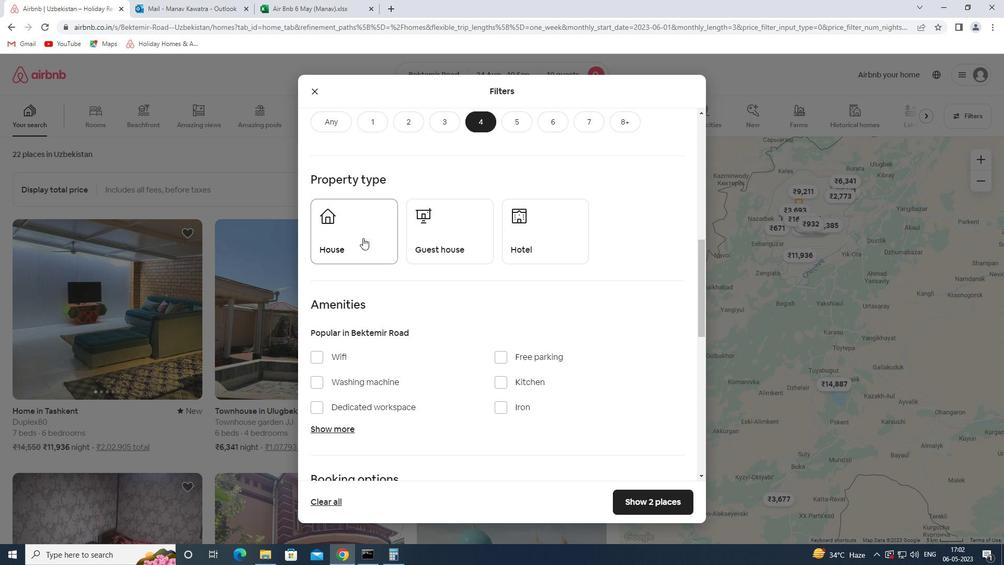 
Action: Mouse moved to (460, 252)
Screenshot: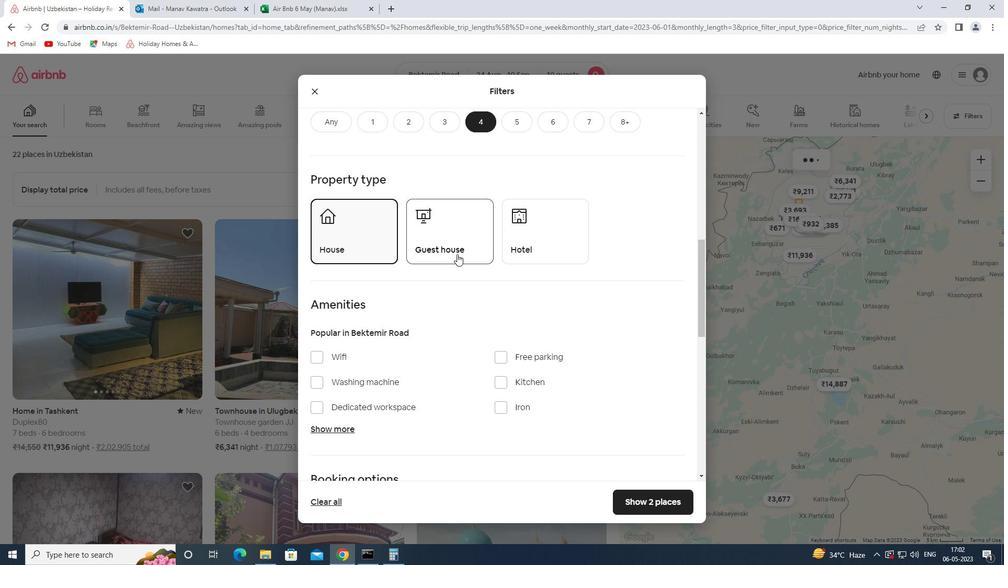 
Action: Mouse pressed left at (460, 252)
Screenshot: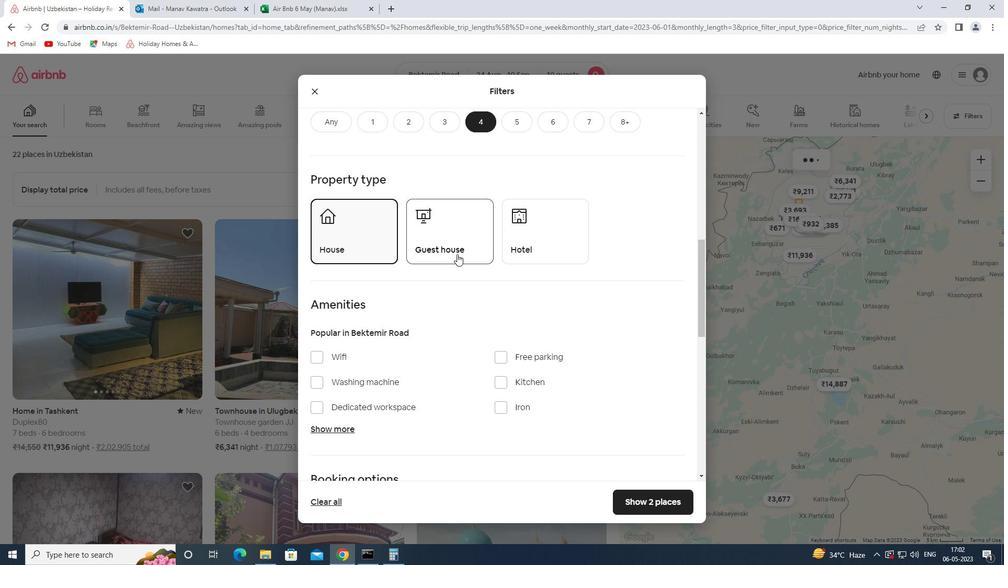 
Action: Mouse moved to (338, 356)
Screenshot: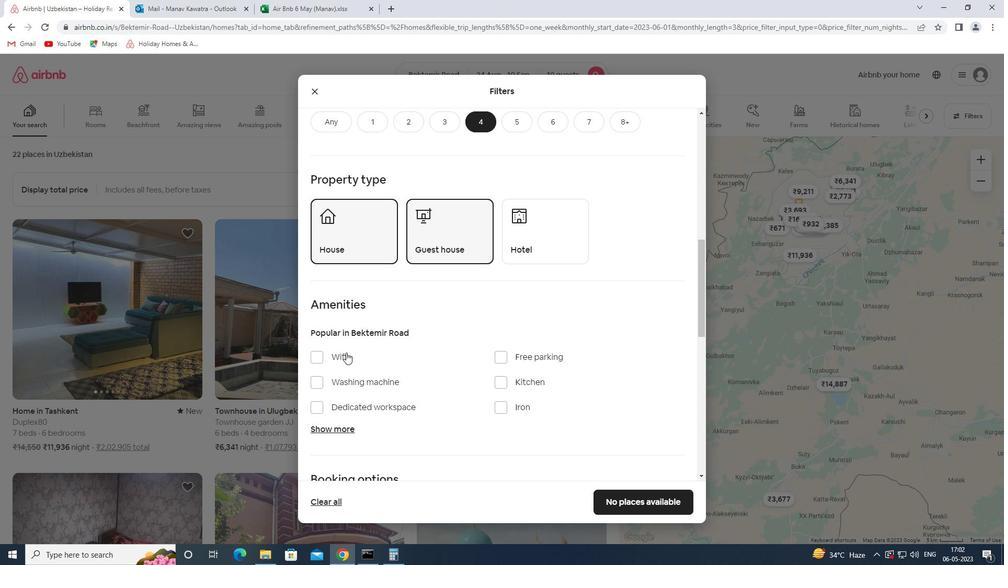 
Action: Mouse pressed left at (338, 356)
Screenshot: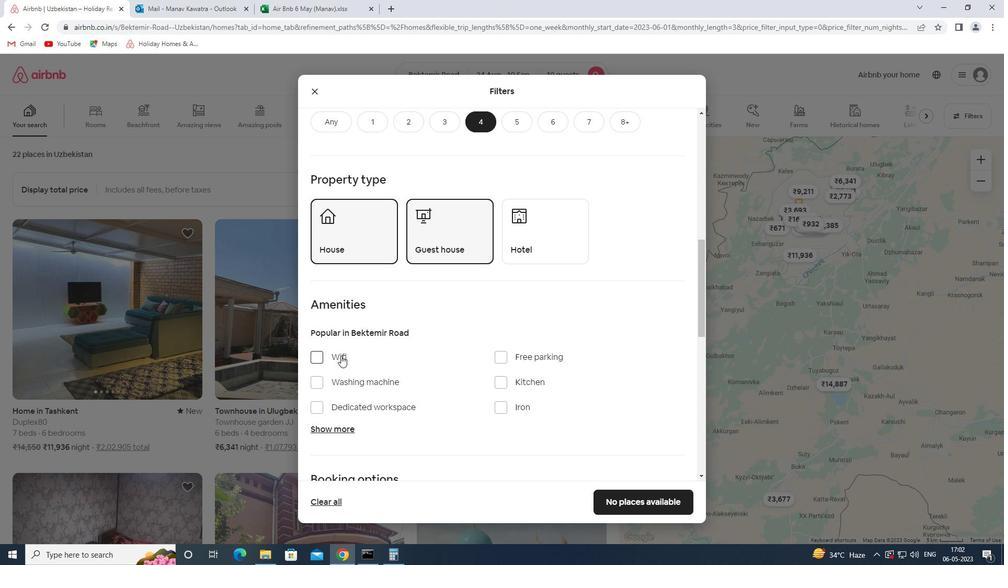 
Action: Mouse moved to (519, 354)
Screenshot: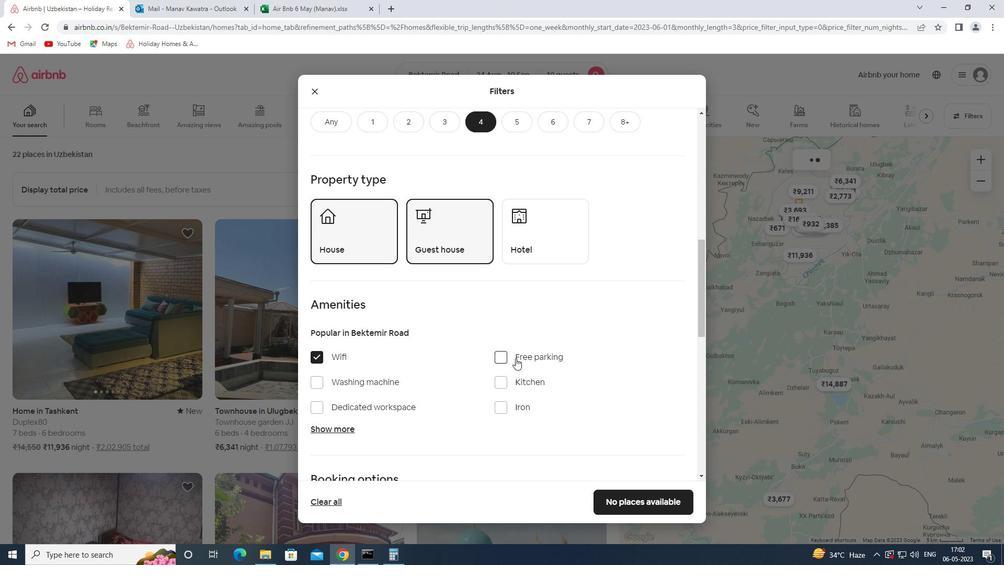 
Action: Mouse pressed left at (519, 354)
Screenshot: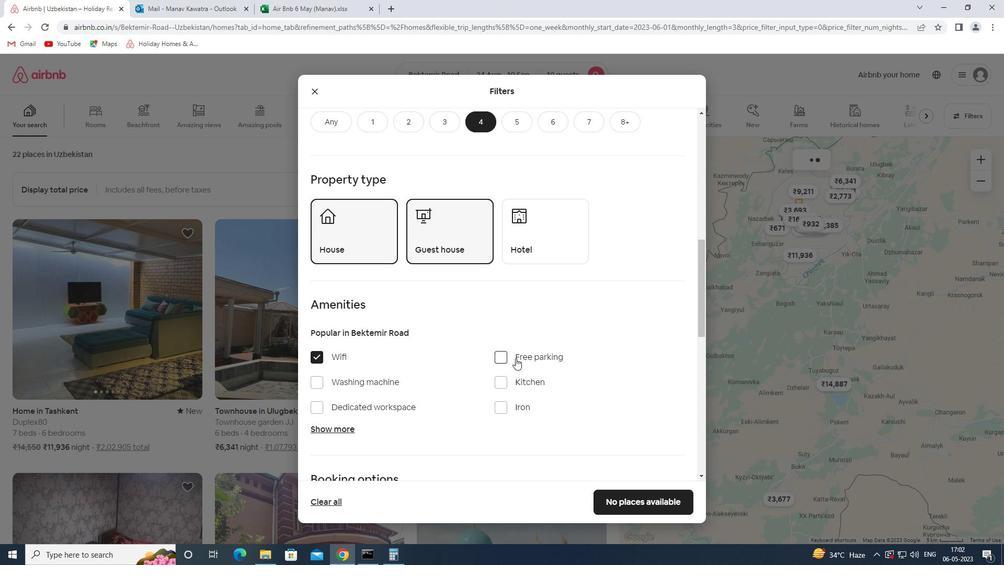 
Action: Mouse moved to (347, 425)
Screenshot: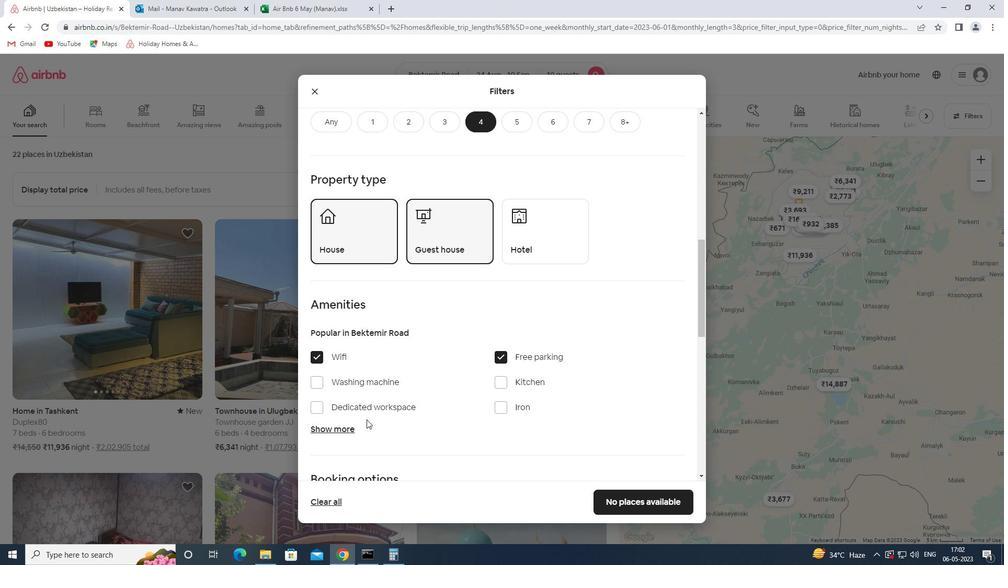 
Action: Mouse pressed left at (347, 425)
Screenshot: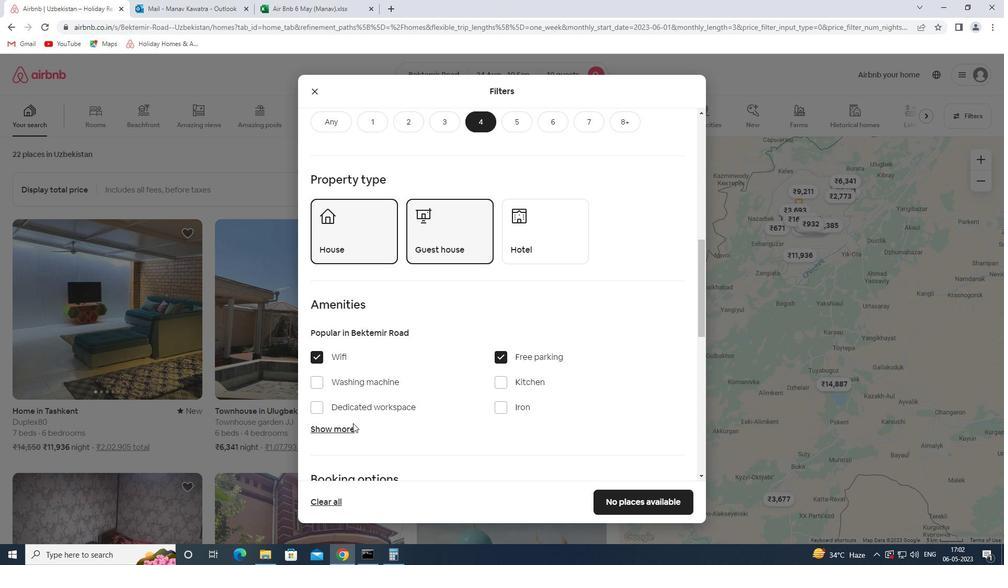 
Action: Mouse moved to (422, 392)
Screenshot: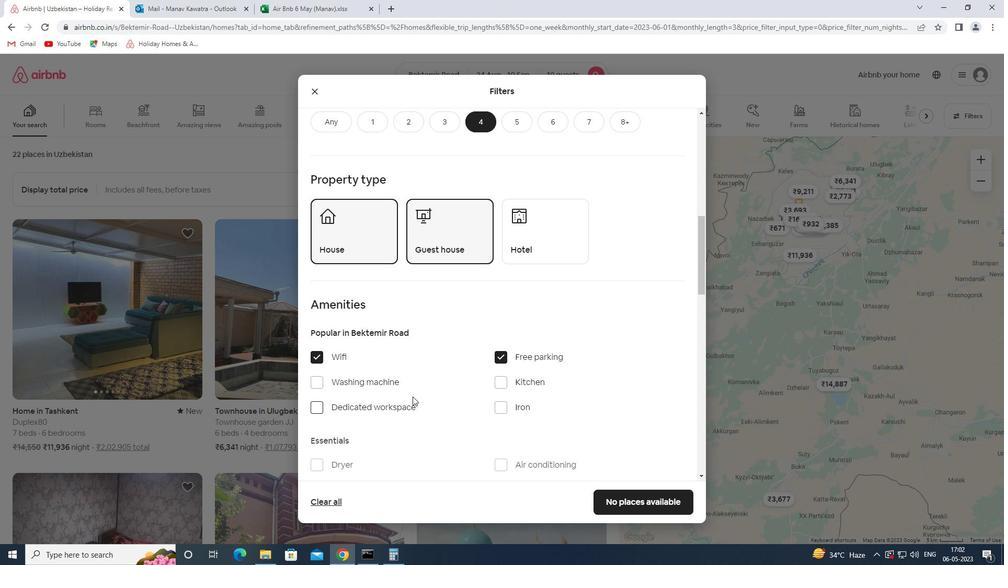 
Action: Mouse scrolled (422, 392) with delta (0, 0)
Screenshot: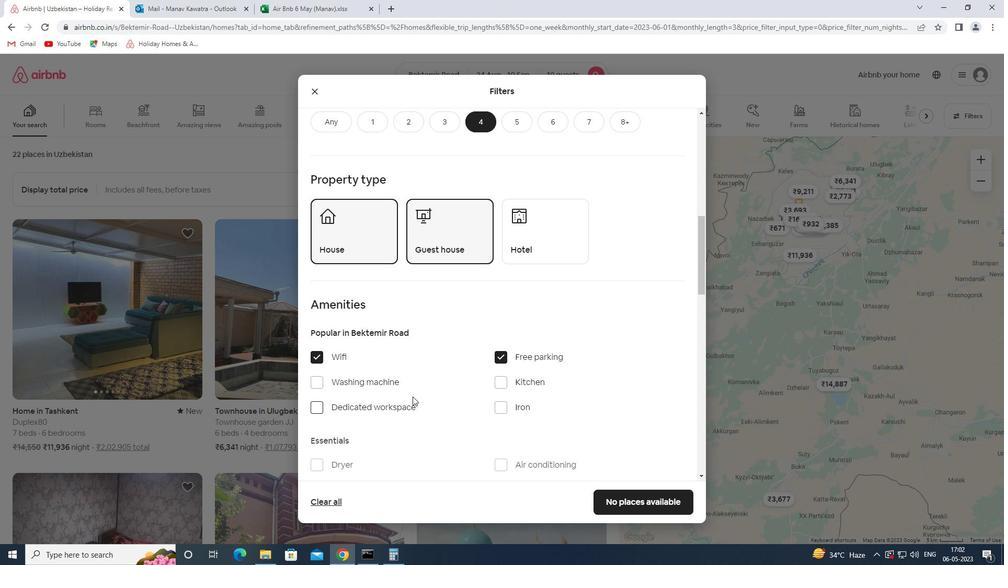 
Action: Mouse moved to (426, 391)
Screenshot: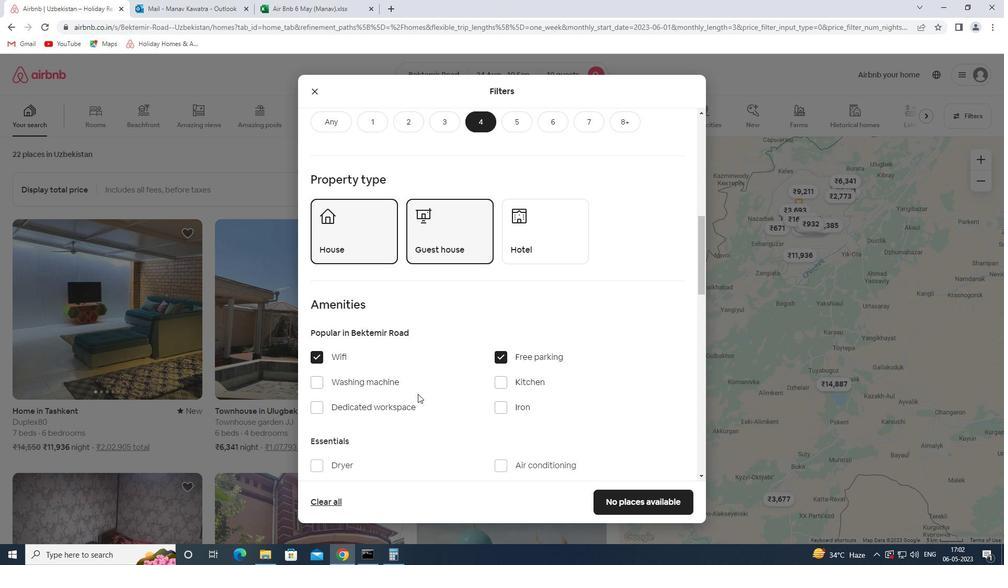 
Action: Mouse scrolled (426, 390) with delta (0, 0)
Screenshot: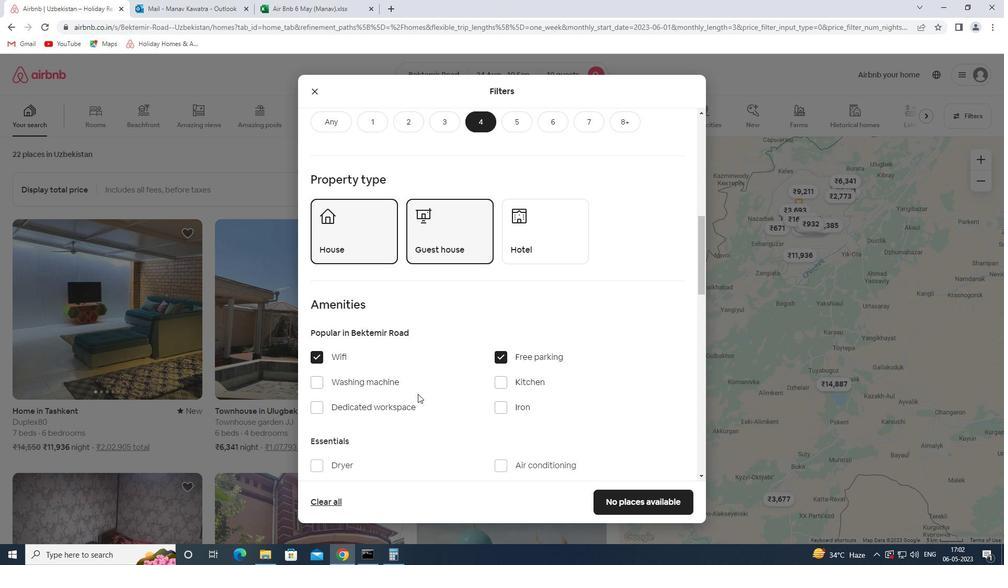 
Action: Mouse moved to (503, 388)
Screenshot: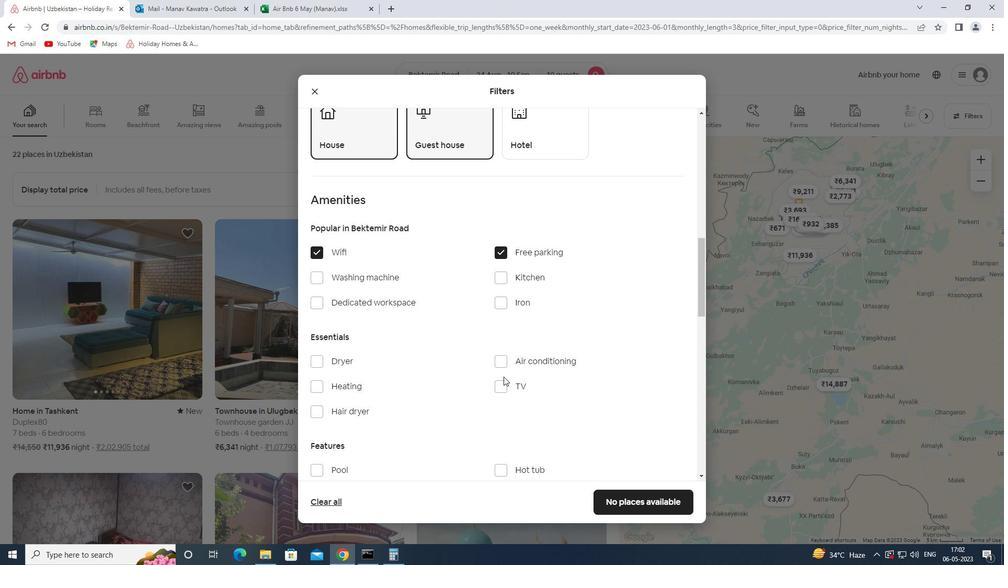
Action: Mouse pressed left at (503, 388)
Screenshot: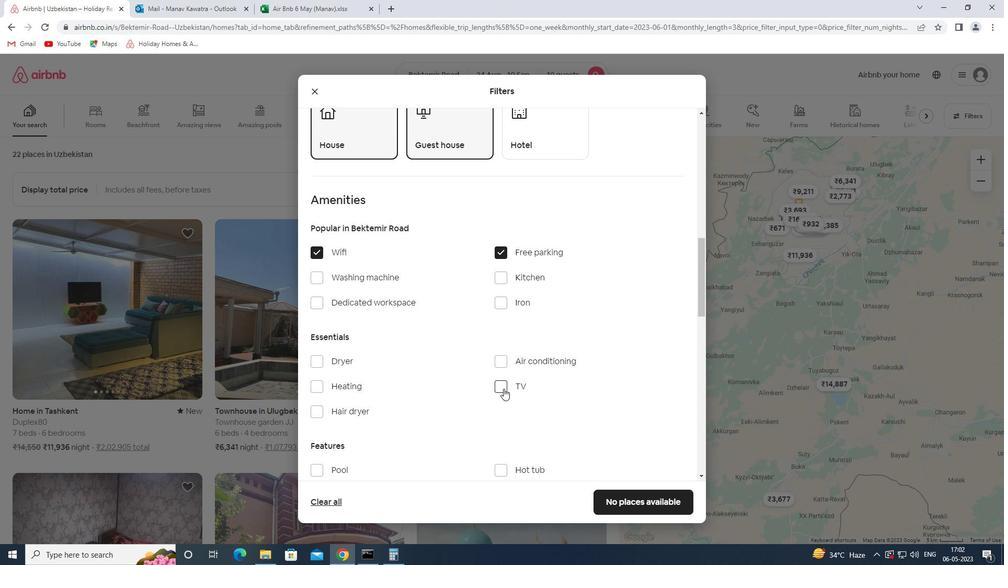 
Action: Mouse moved to (458, 391)
Screenshot: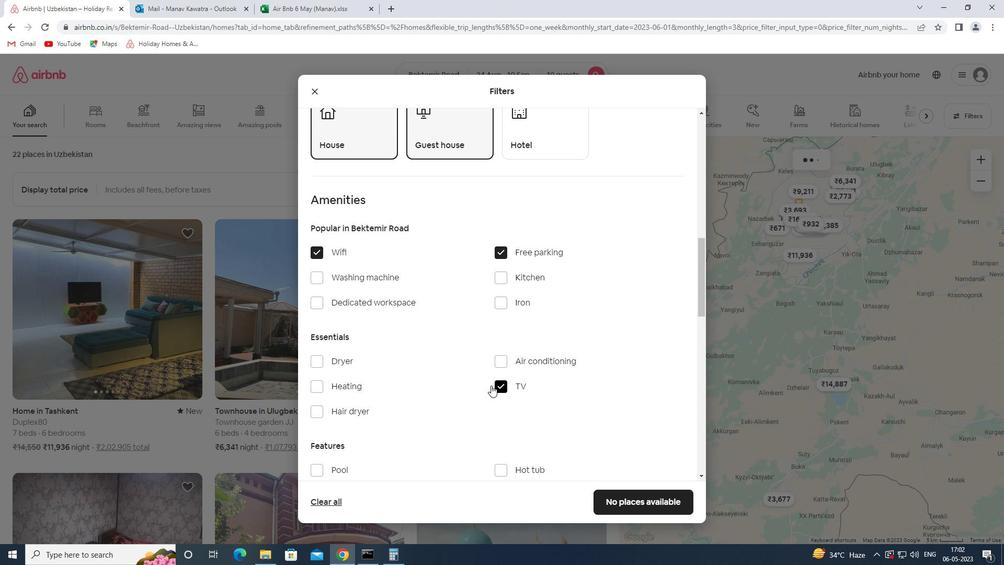 
Action: Mouse scrolled (458, 391) with delta (0, 0)
Screenshot: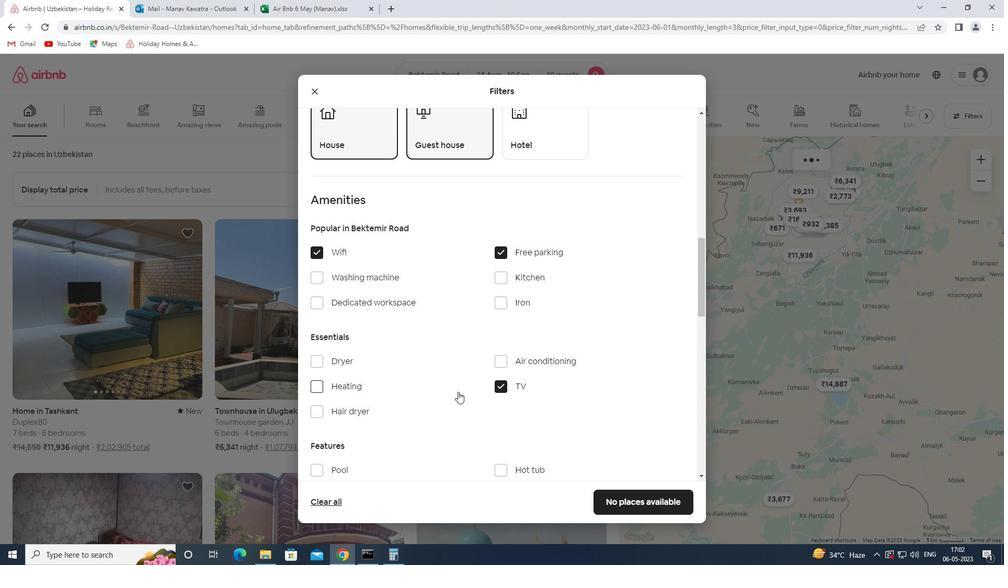 
Action: Mouse moved to (456, 391)
Screenshot: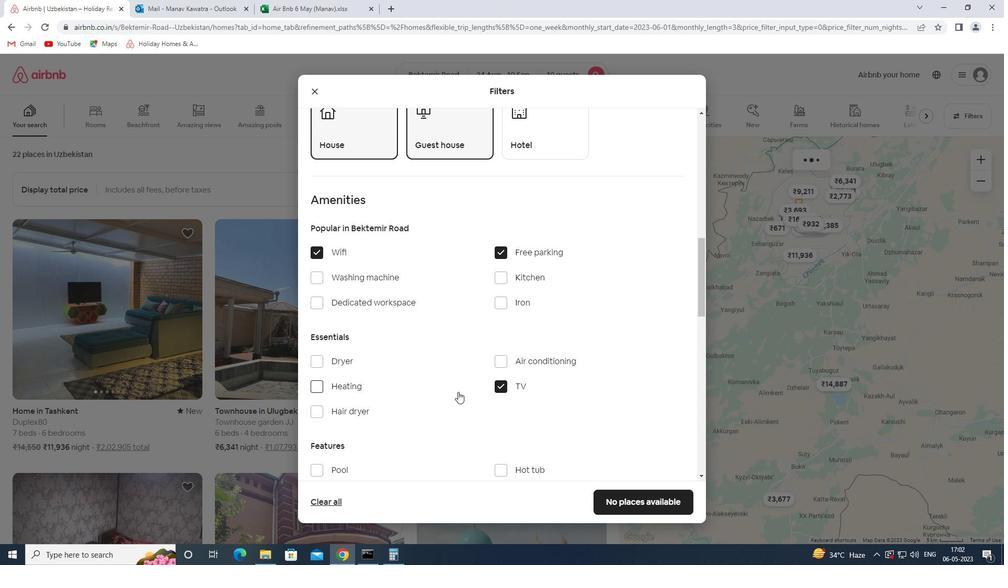 
Action: Mouse scrolled (456, 391) with delta (0, 0)
Screenshot: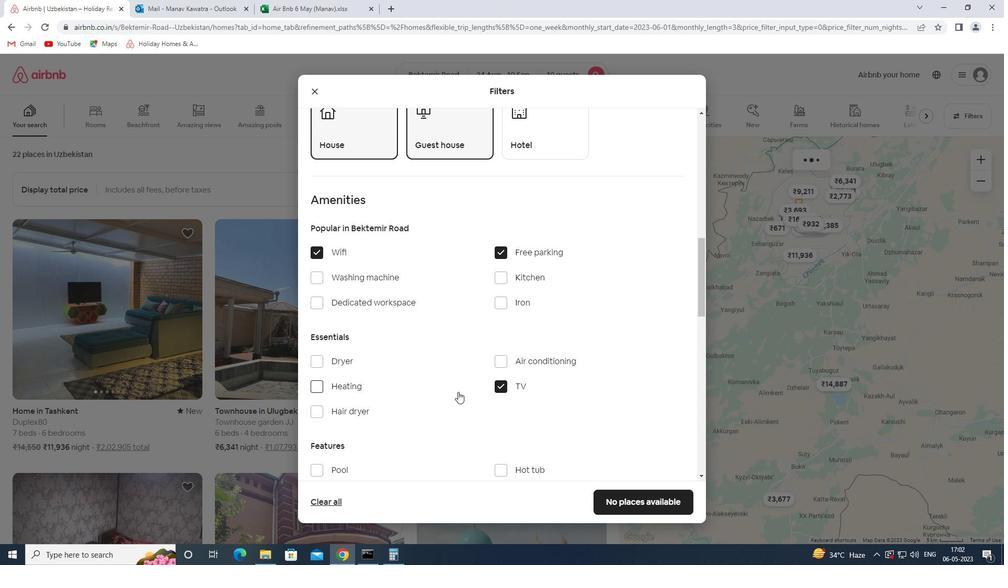 
Action: Mouse moved to (454, 391)
Screenshot: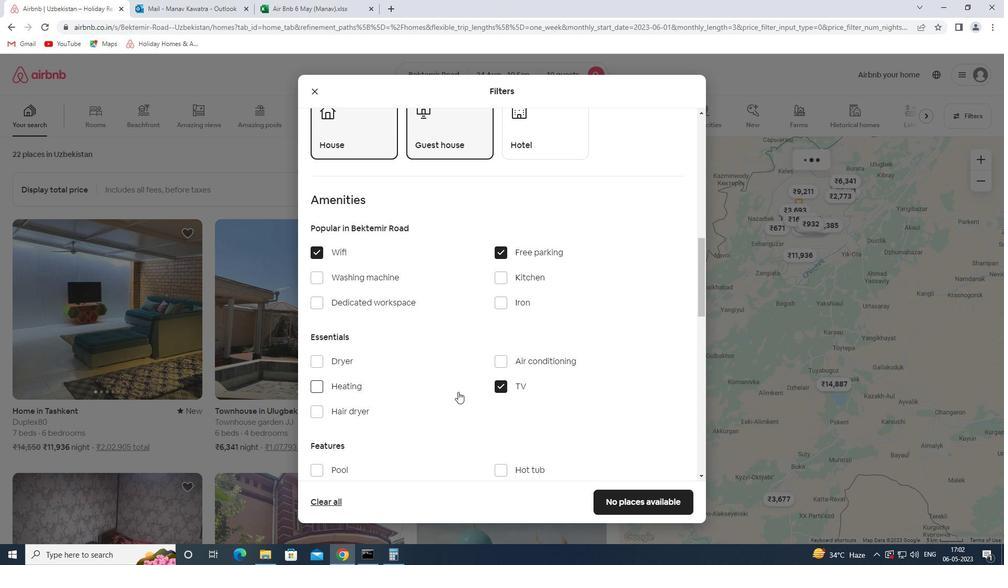 
Action: Mouse scrolled (454, 391) with delta (0, 0)
Screenshot: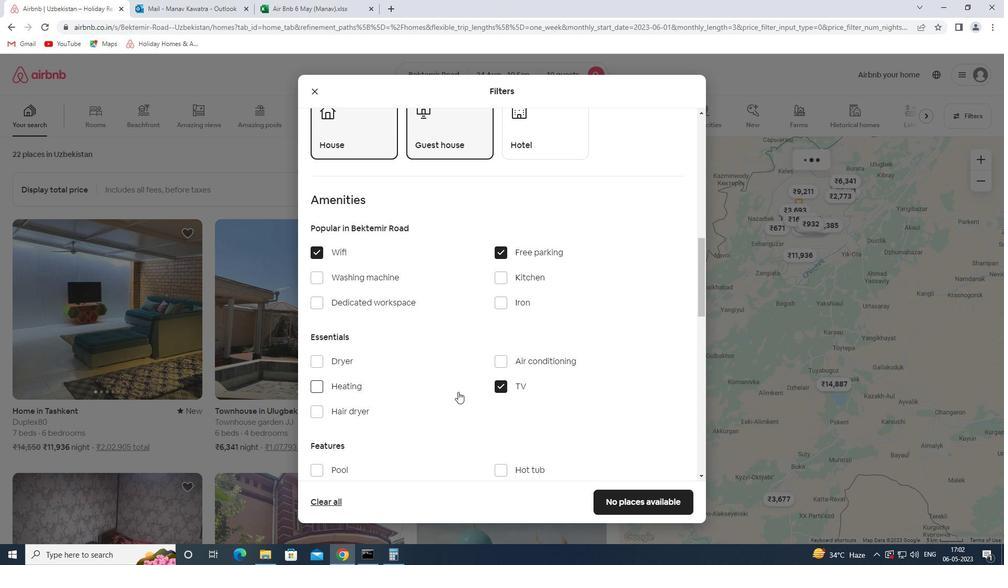 
Action: Mouse moved to (341, 365)
Screenshot: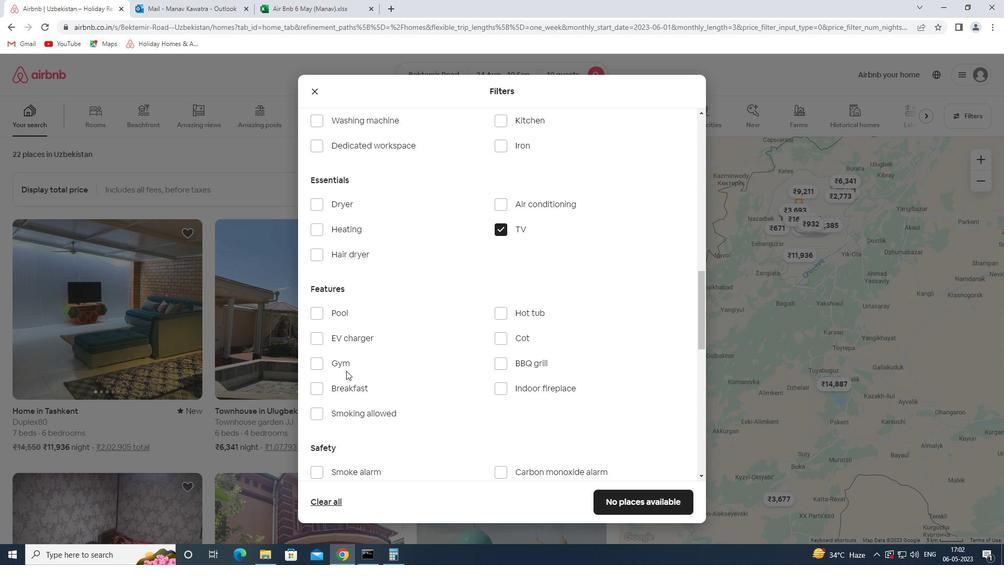 
Action: Mouse pressed left at (341, 365)
Screenshot: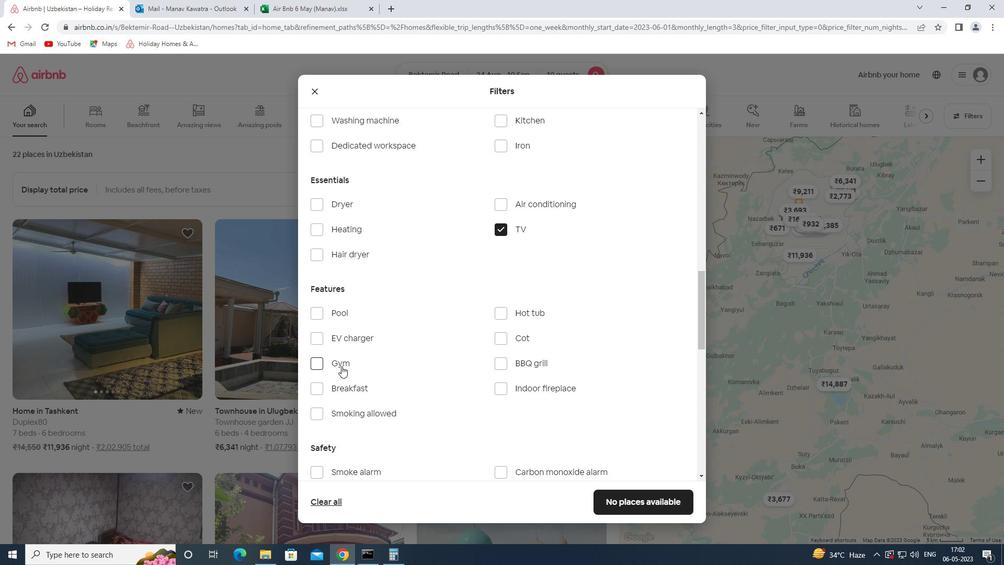 
Action: Mouse moved to (425, 376)
Screenshot: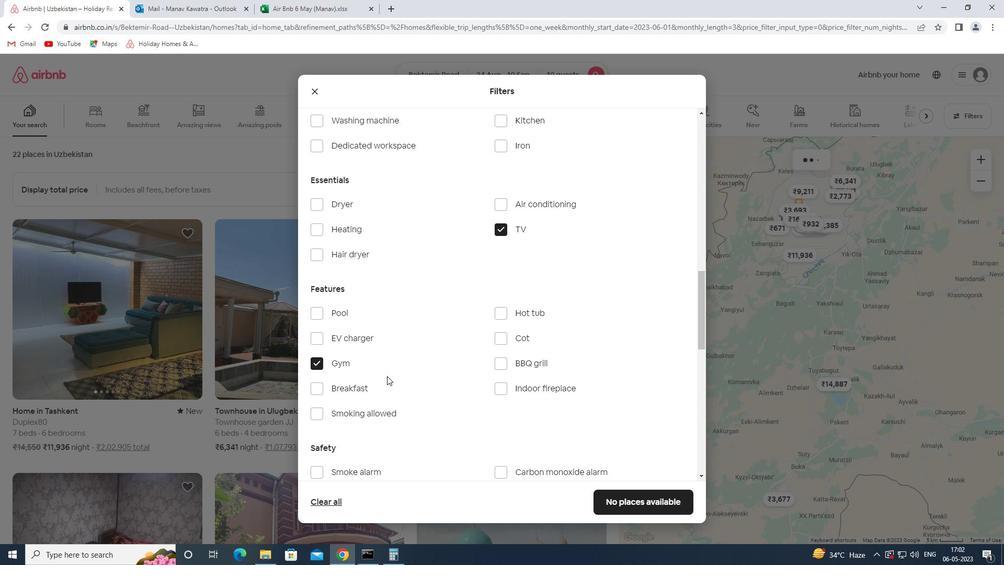 
Action: Mouse scrolled (425, 376) with delta (0, 0)
Screenshot: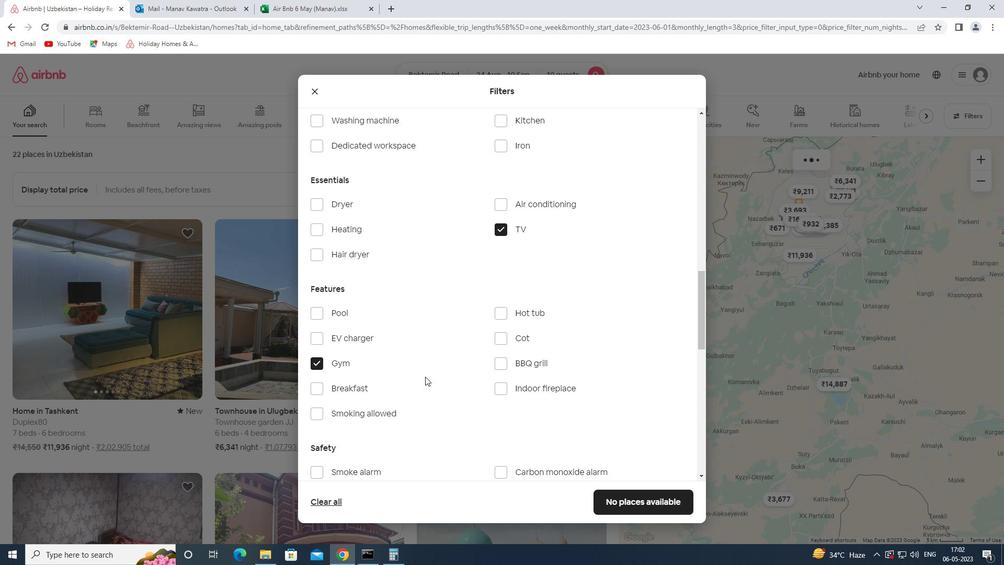 
Action: Mouse moved to (425, 376)
Screenshot: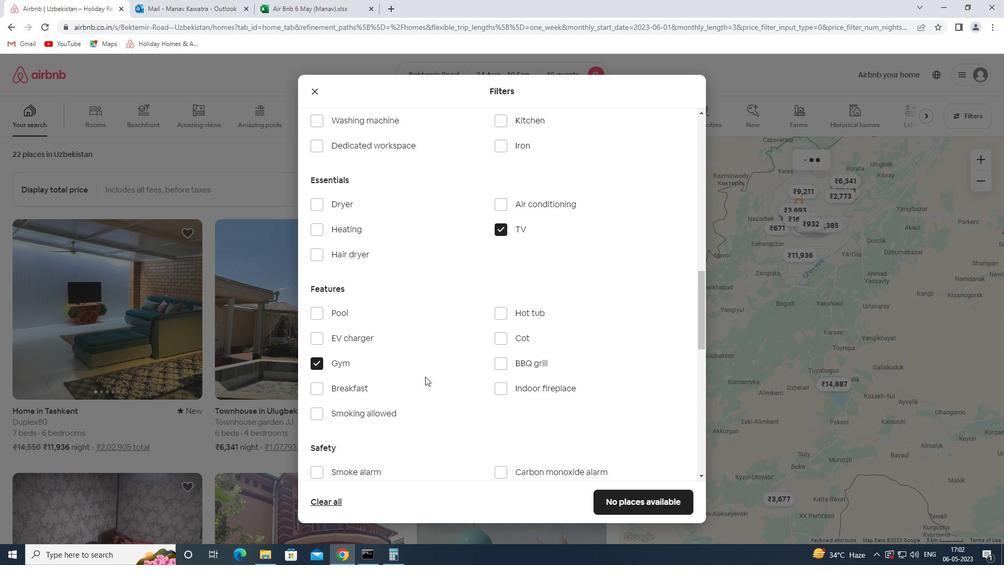 
Action: Mouse scrolled (425, 375) with delta (0, 0)
Screenshot: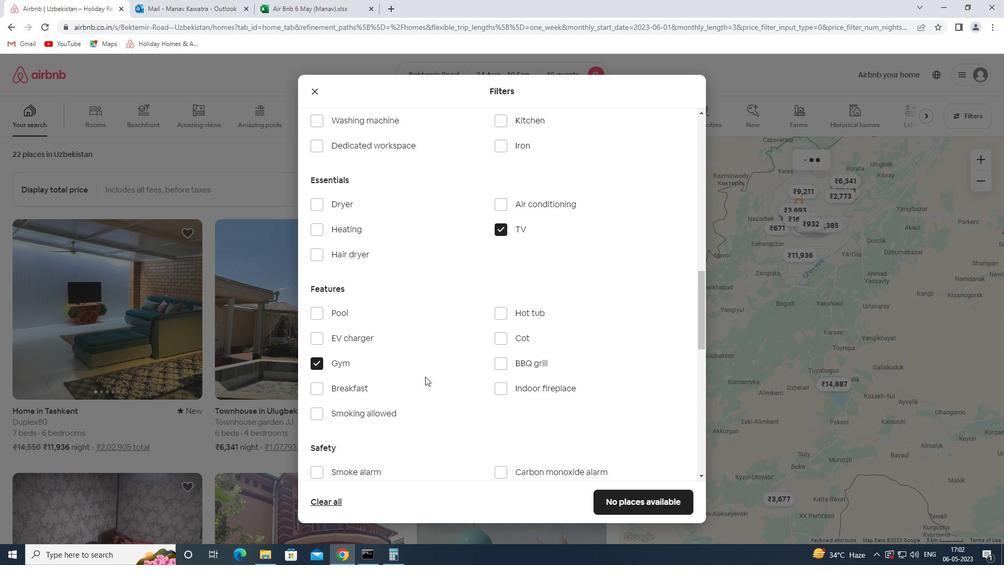 
Action: Mouse moved to (344, 282)
Screenshot: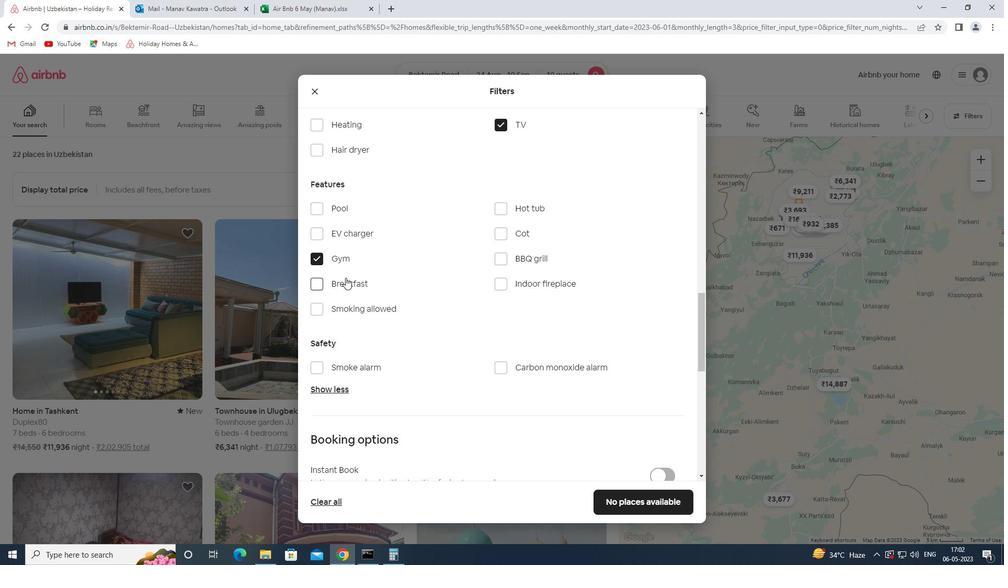 
Action: Mouse pressed left at (344, 282)
Screenshot: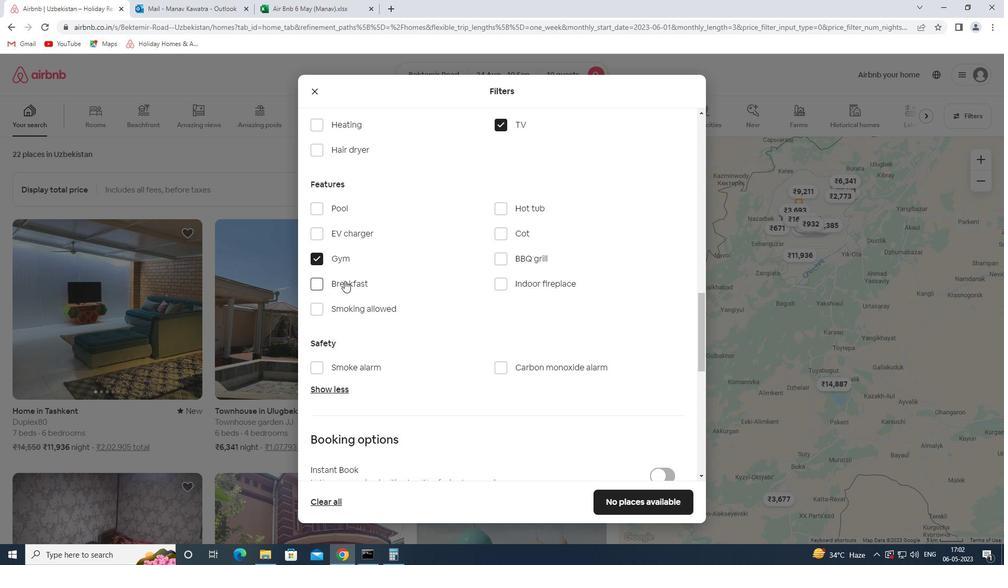 
Action: Mouse moved to (575, 383)
Screenshot: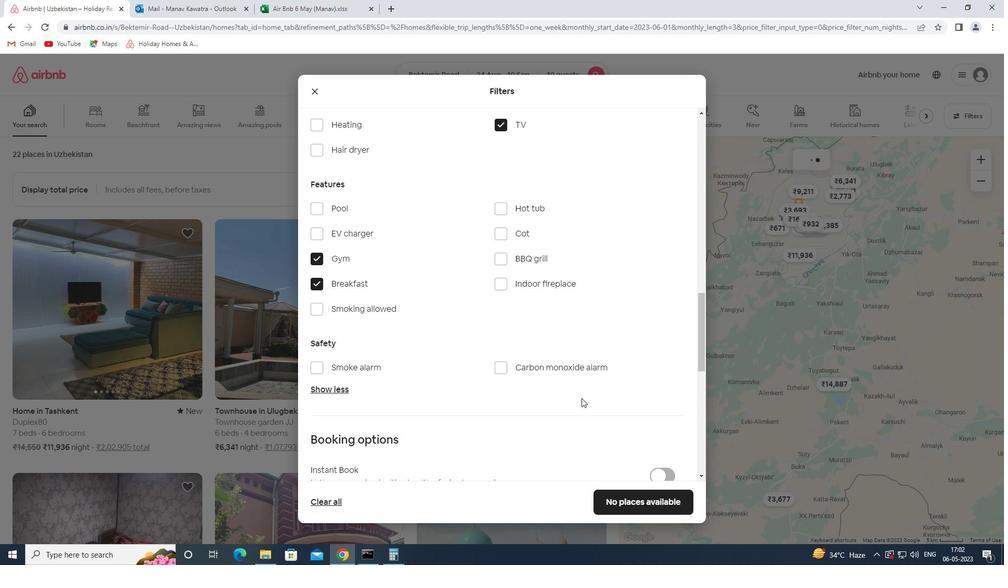 
Action: Mouse scrolled (575, 382) with delta (0, 0)
Screenshot: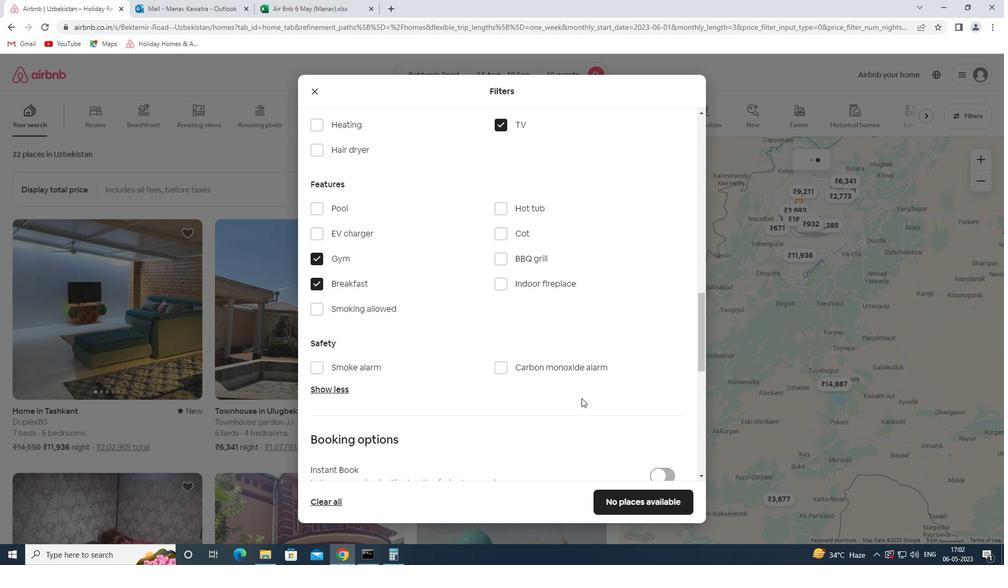 
Action: Mouse scrolled (575, 382) with delta (0, 0)
Screenshot: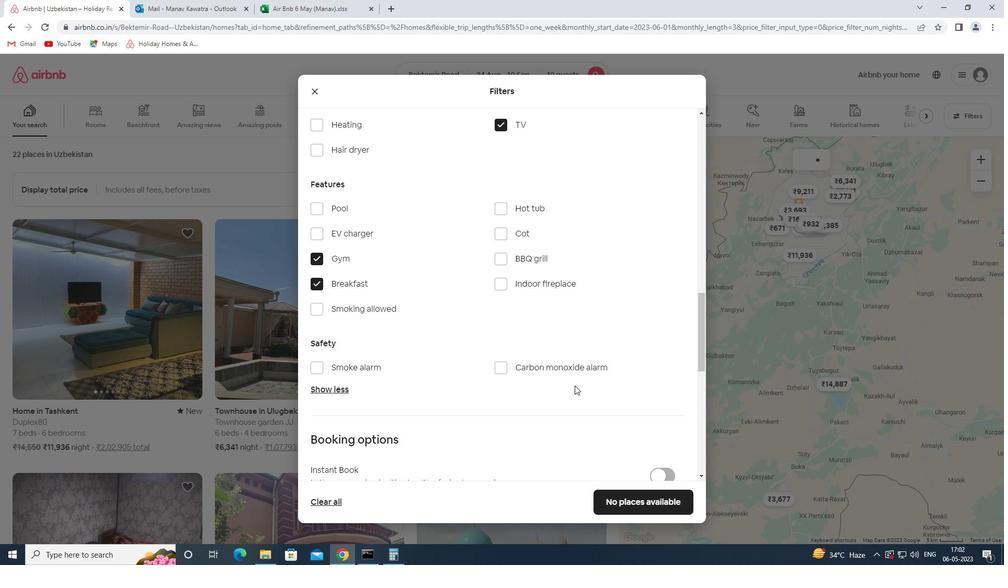 
Action: Mouse scrolled (575, 382) with delta (0, 0)
Screenshot: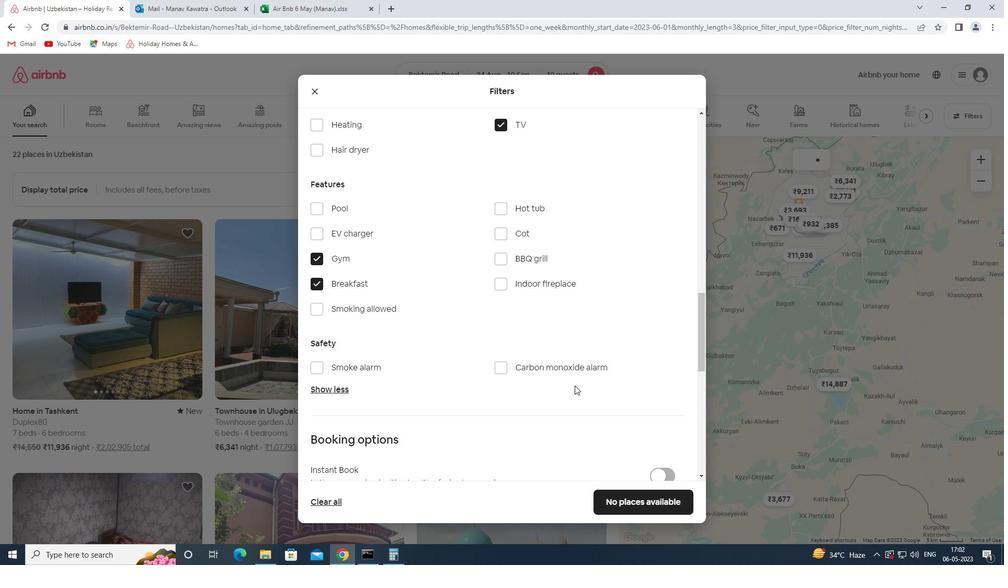 
Action: Mouse scrolled (575, 382) with delta (0, 0)
Screenshot: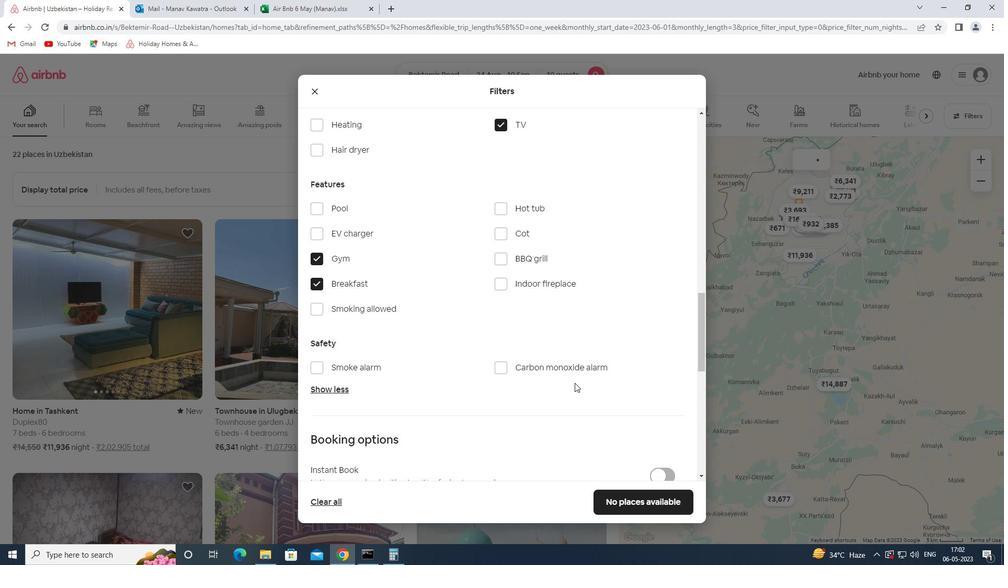 
Action: Mouse moved to (667, 304)
Screenshot: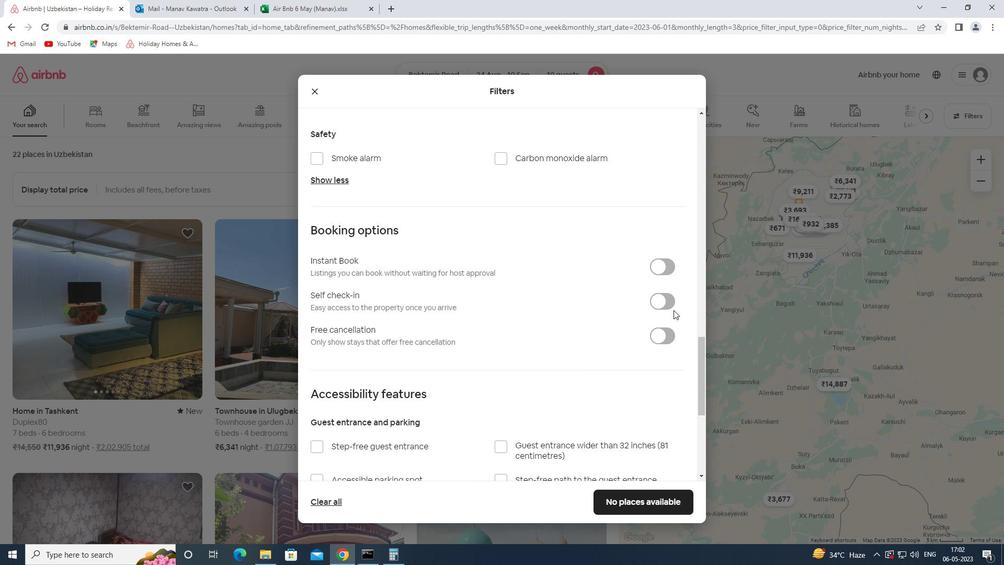 
Action: Mouse pressed left at (667, 304)
Screenshot: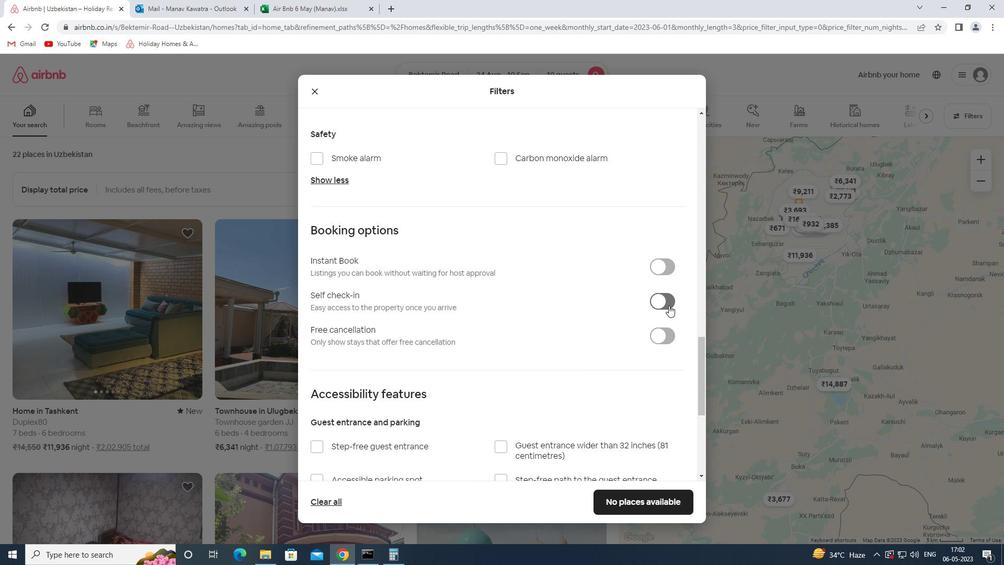 
Action: Mouse moved to (482, 377)
Screenshot: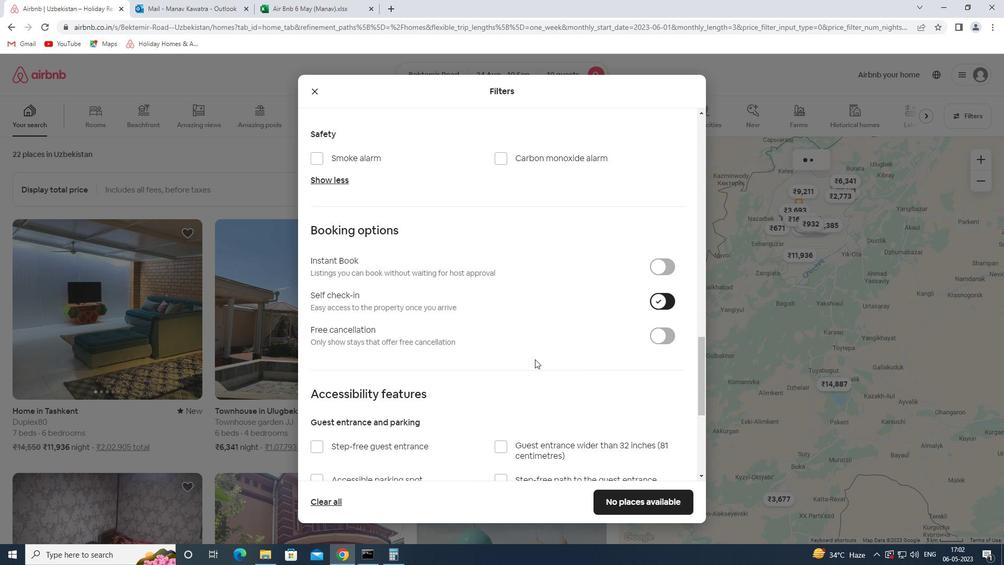 
Action: Mouse scrolled (482, 376) with delta (0, 0)
Screenshot: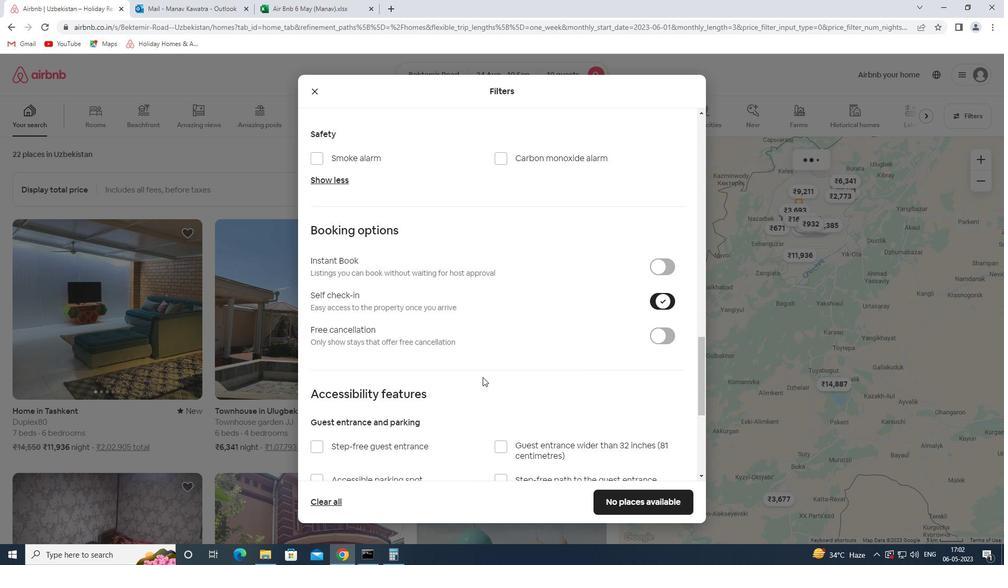
Action: Mouse scrolled (482, 376) with delta (0, 0)
Screenshot: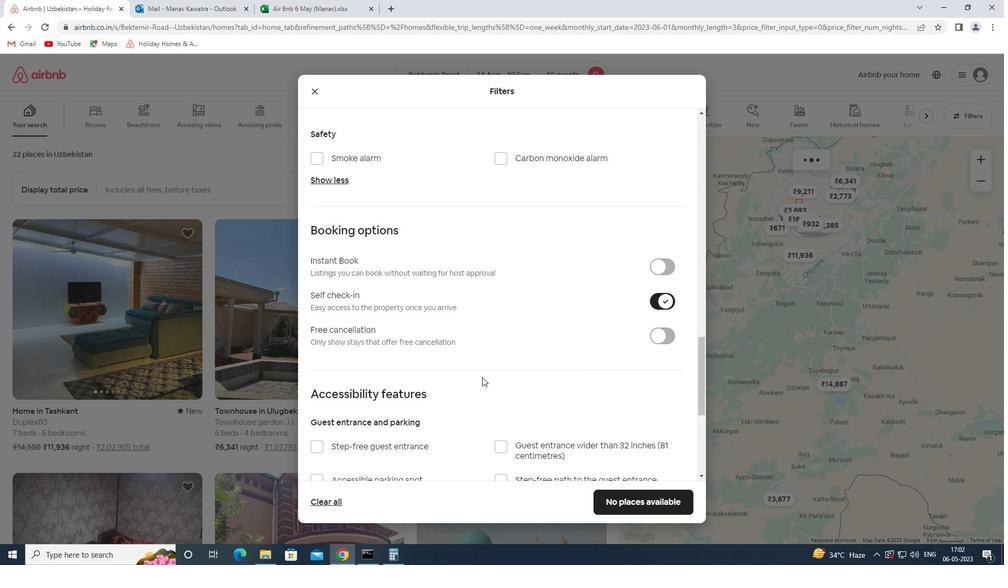 
Action: Mouse scrolled (482, 376) with delta (0, 0)
Screenshot: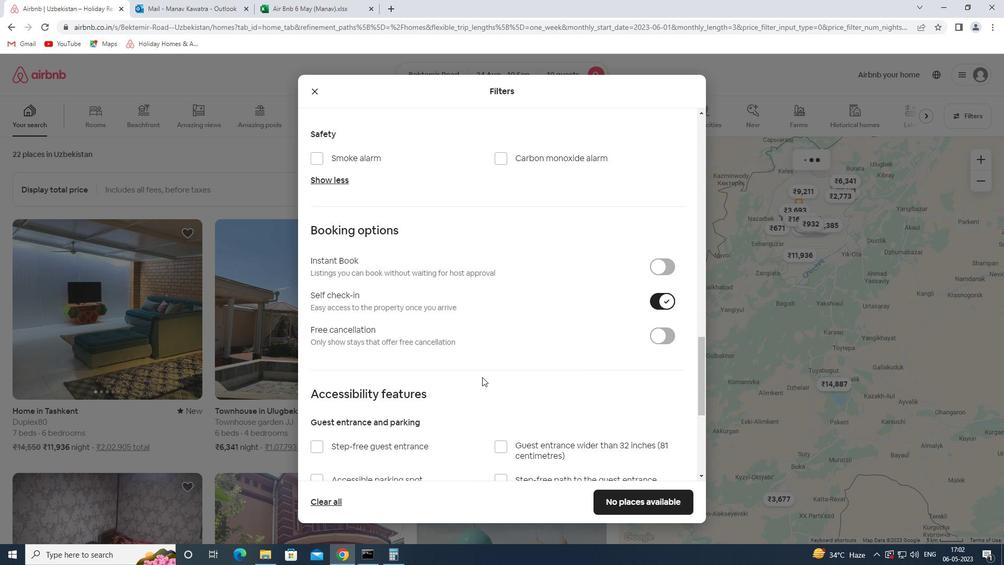 
Action: Mouse scrolled (482, 376) with delta (0, 0)
Screenshot: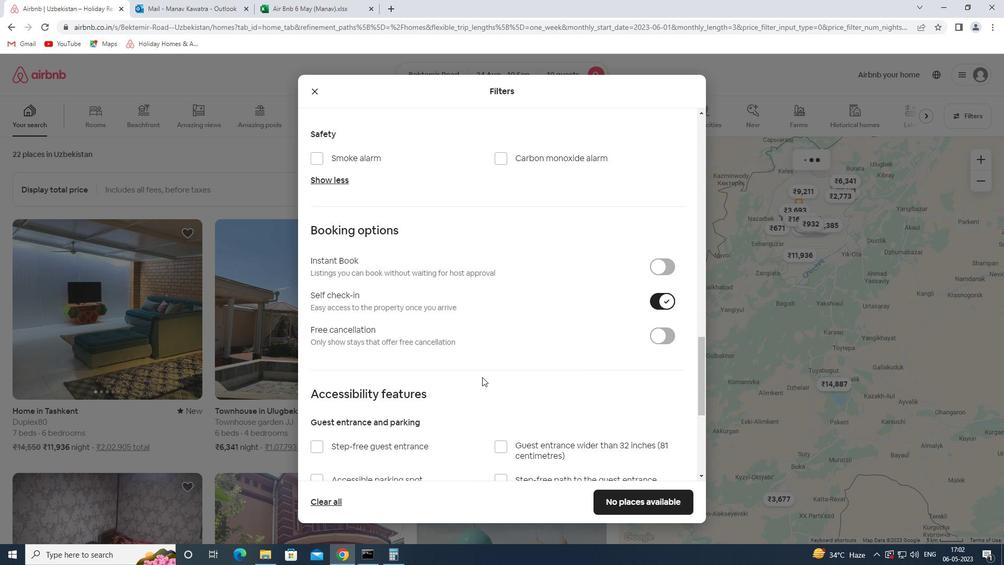 
Action: Mouse scrolled (482, 376) with delta (0, 0)
Screenshot: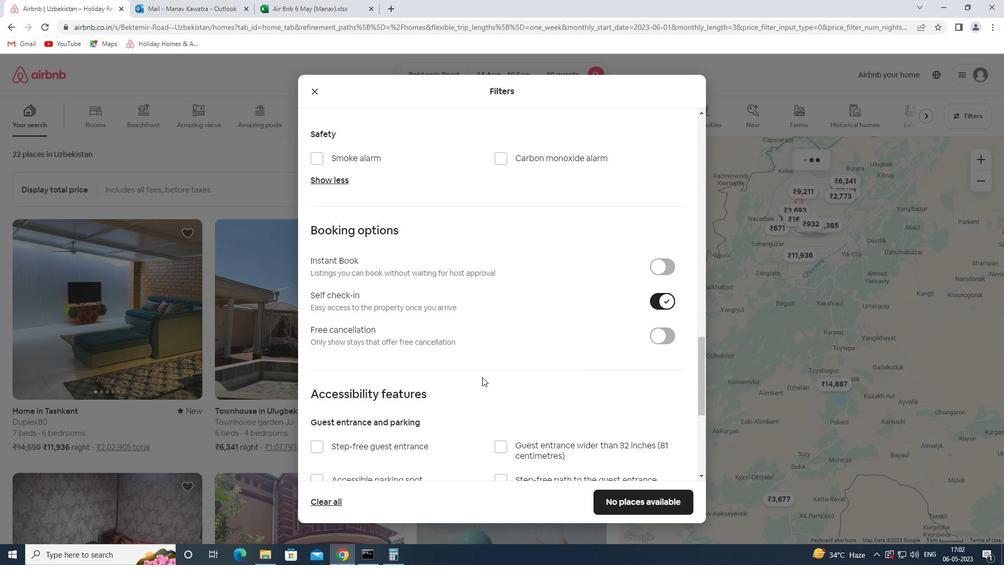 
Action: Mouse moved to (326, 433)
Screenshot: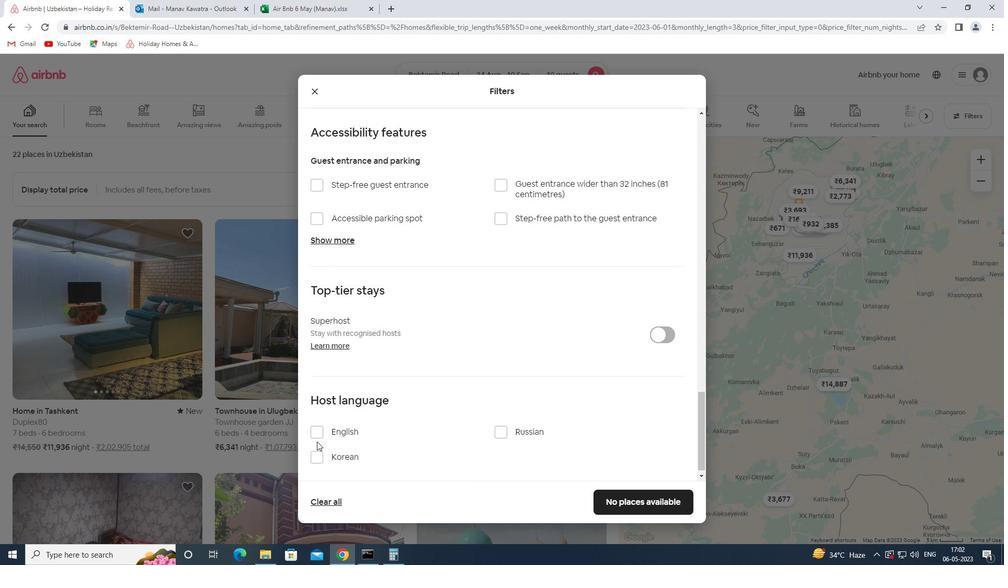 
Action: Mouse pressed left at (326, 433)
Screenshot: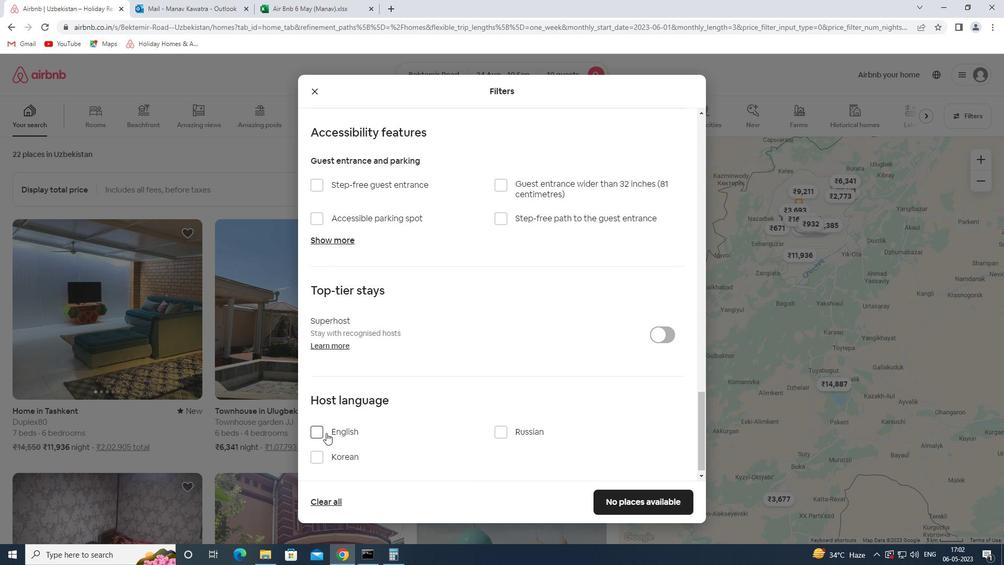 
Action: Mouse moved to (622, 498)
Screenshot: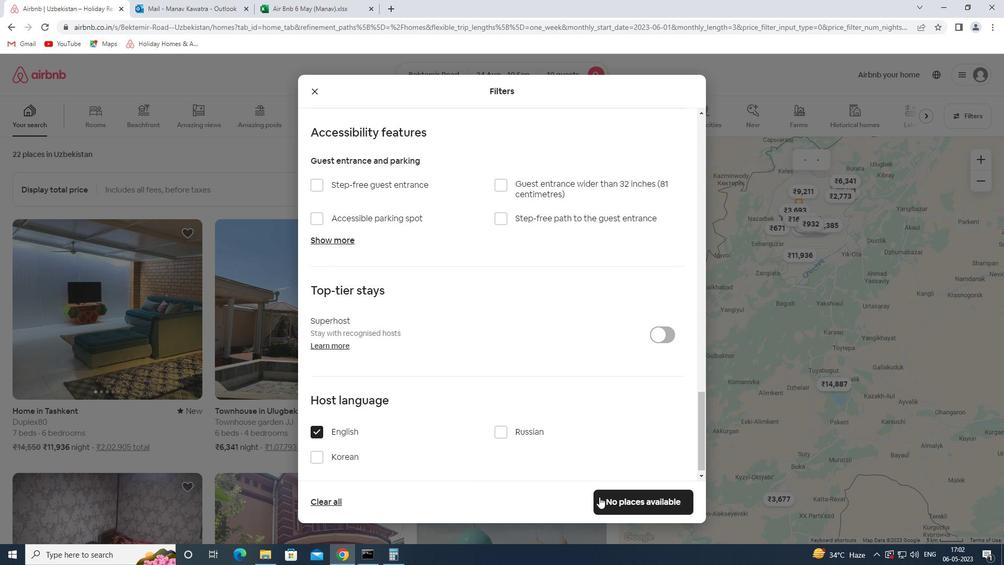 
Action: Mouse pressed left at (622, 498)
Screenshot: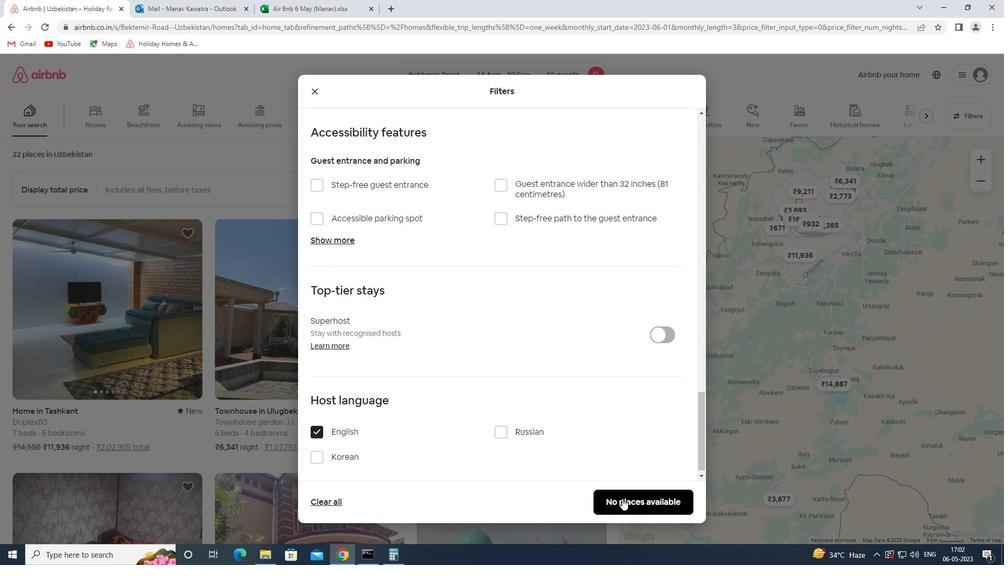 
